 Task: Search one way flight ticket for 4 adults, 1 infant in seat and 1 infant on lap in premium economy from Ontario: Ontario International Airport to Jacksonville: Albert J. Ellis Airport on 5-3-2023. Number of bags: 5 checked bags. Price is upto 88000. Outbound departure time preference is 5:00.
Action: Mouse moved to (350, 295)
Screenshot: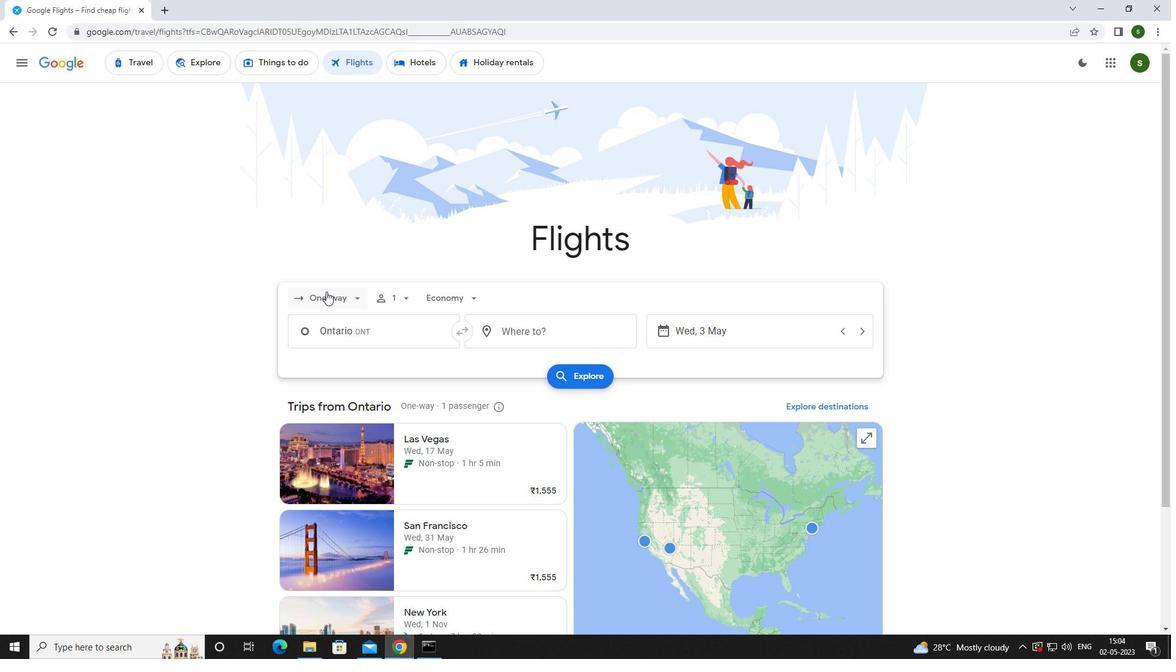 
Action: Mouse pressed left at (350, 295)
Screenshot: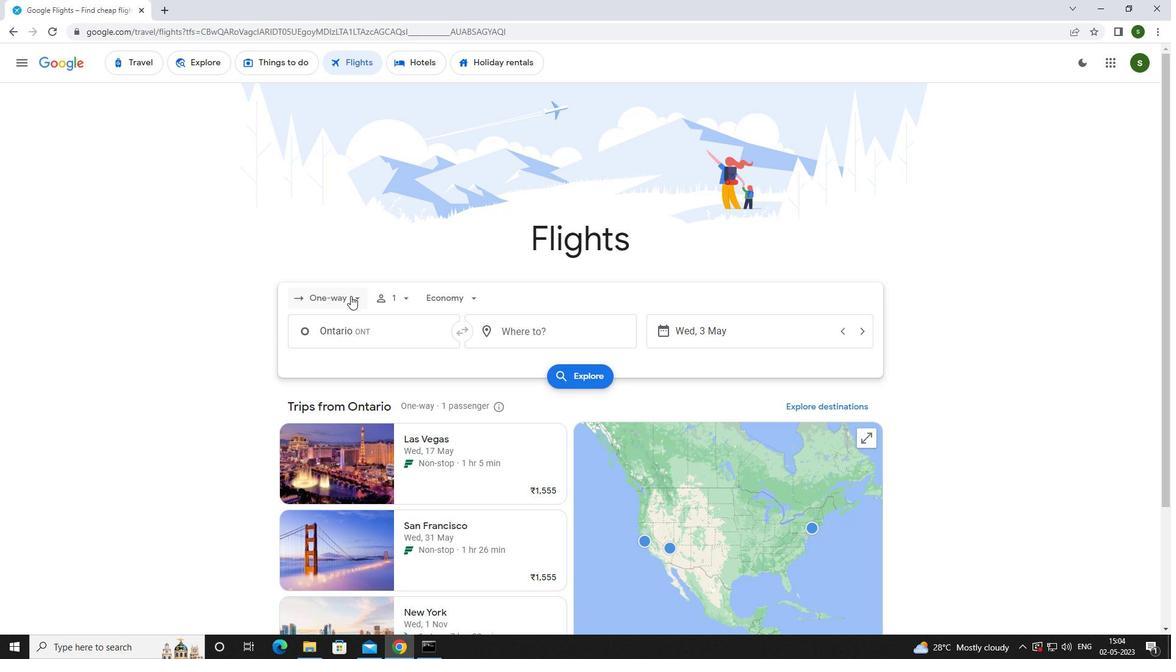 
Action: Mouse moved to (349, 350)
Screenshot: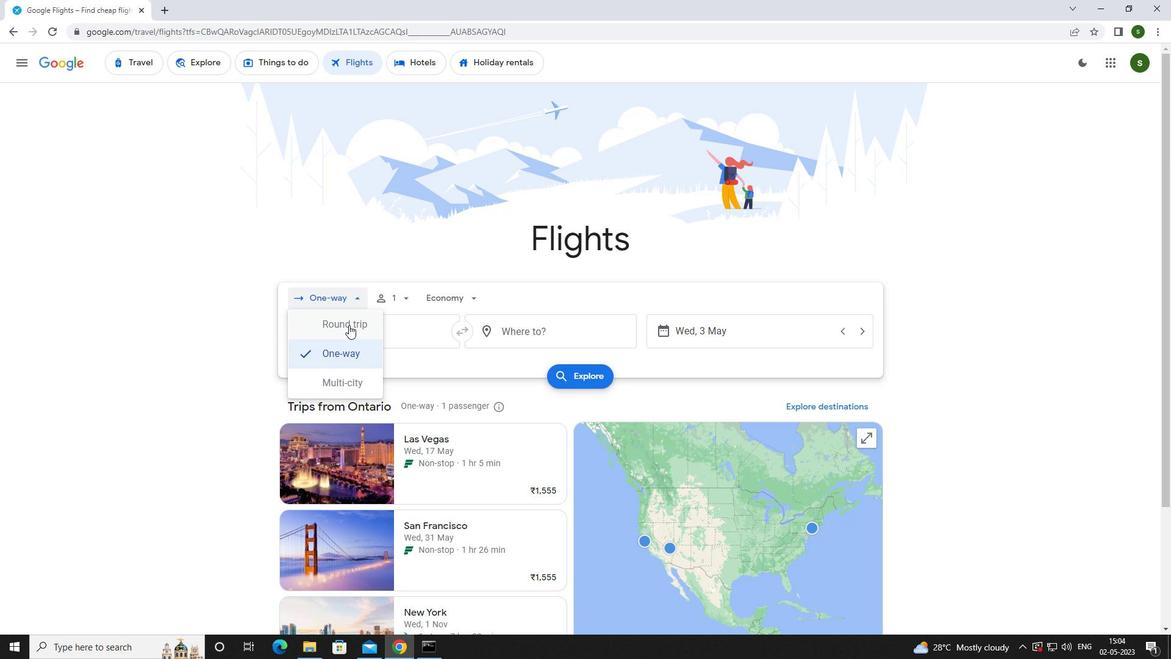 
Action: Mouse pressed left at (349, 350)
Screenshot: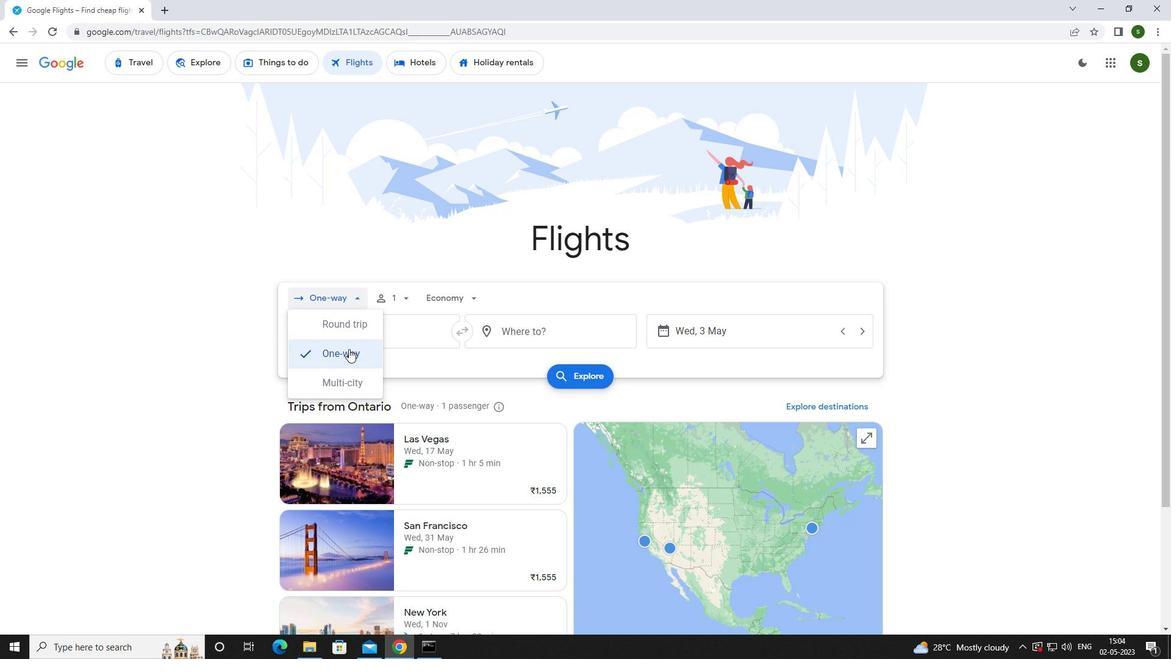 
Action: Mouse moved to (409, 301)
Screenshot: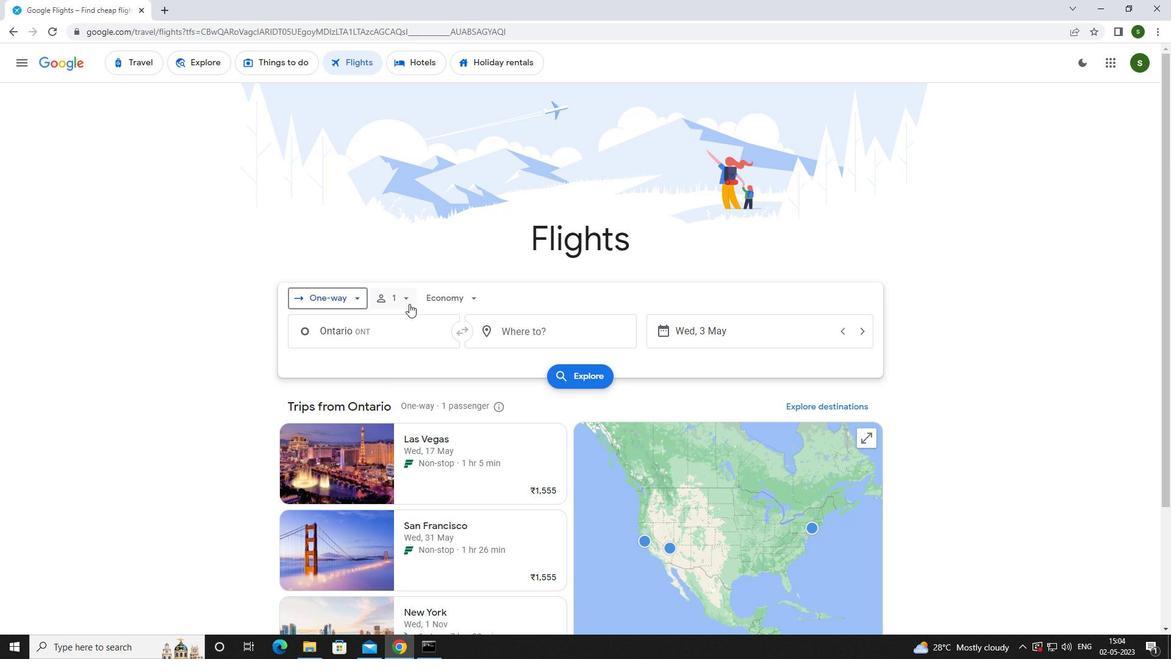 
Action: Mouse pressed left at (409, 301)
Screenshot: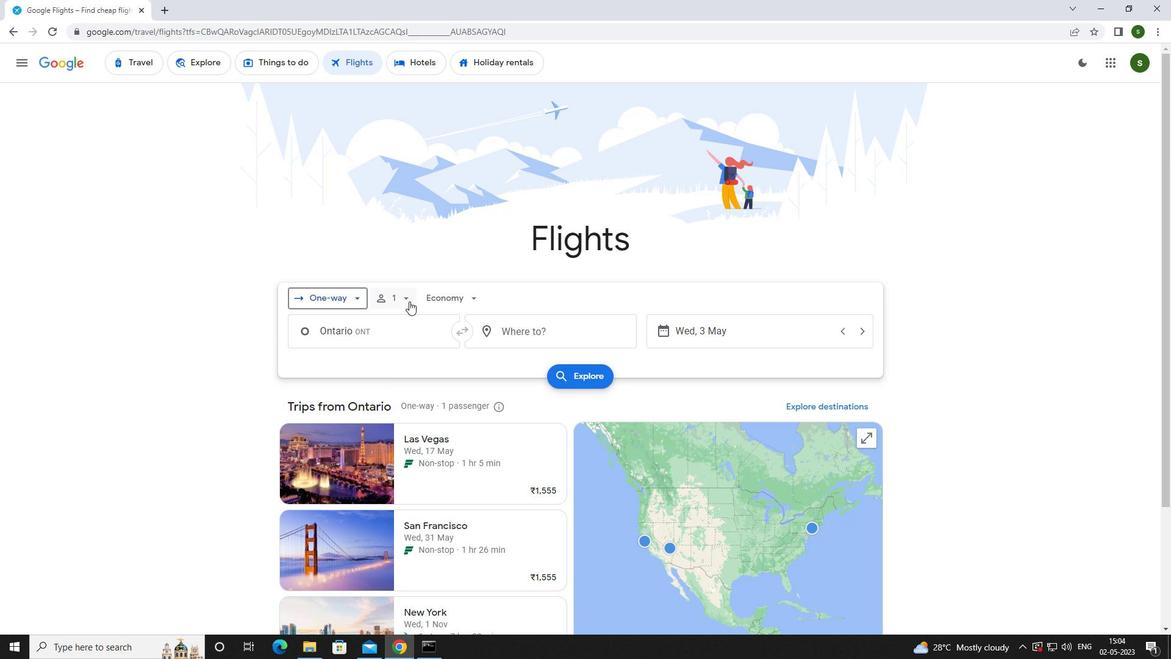 
Action: Mouse moved to (499, 328)
Screenshot: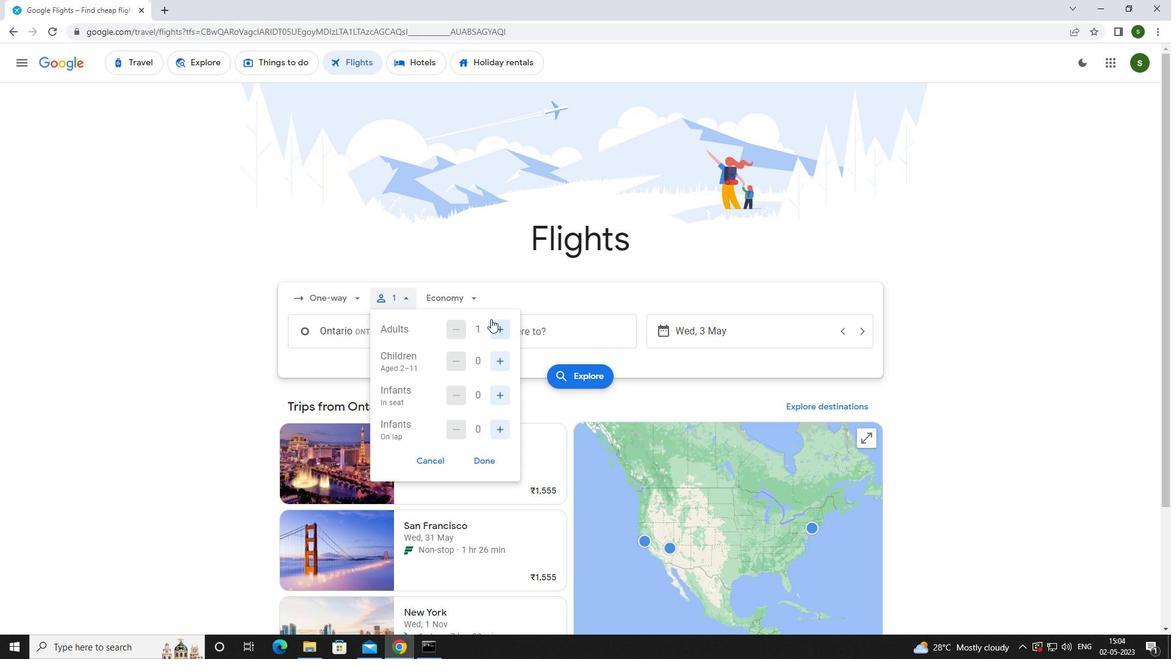 
Action: Mouse pressed left at (499, 328)
Screenshot: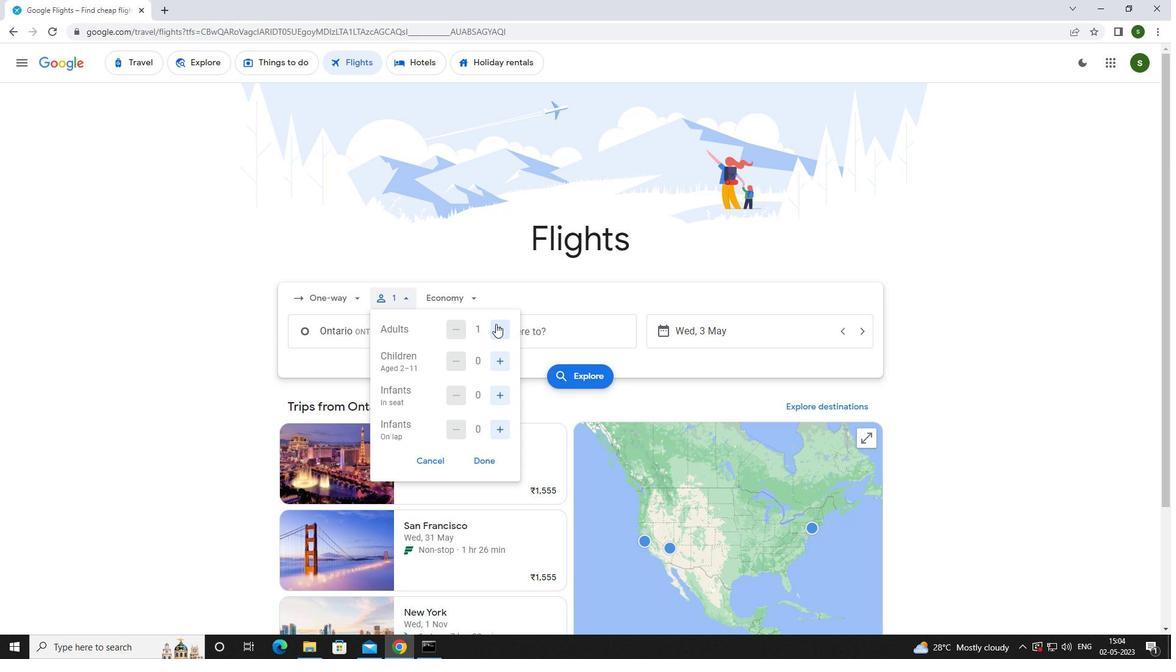 
Action: Mouse pressed left at (499, 328)
Screenshot: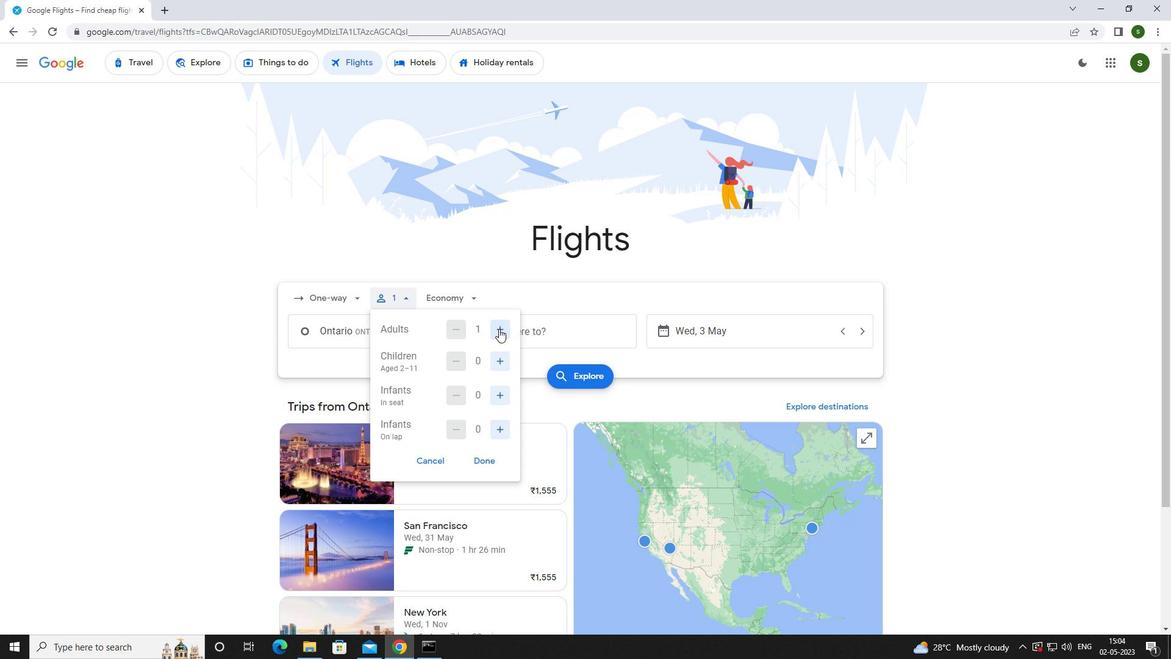 
Action: Mouse pressed left at (499, 328)
Screenshot: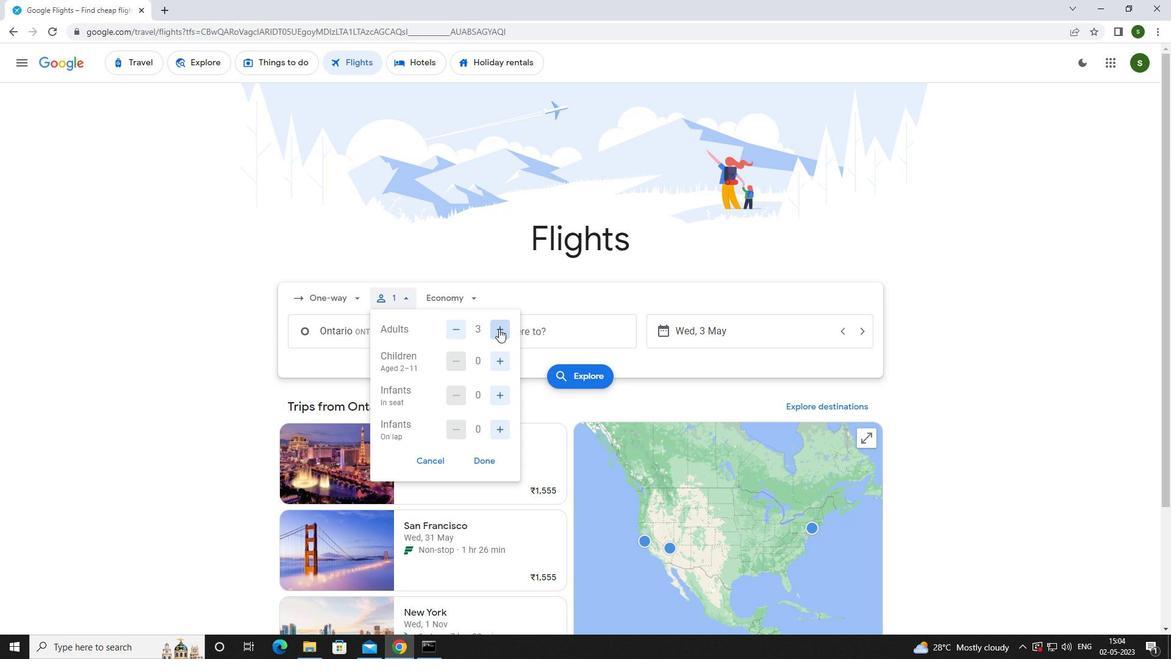 
Action: Mouse moved to (499, 389)
Screenshot: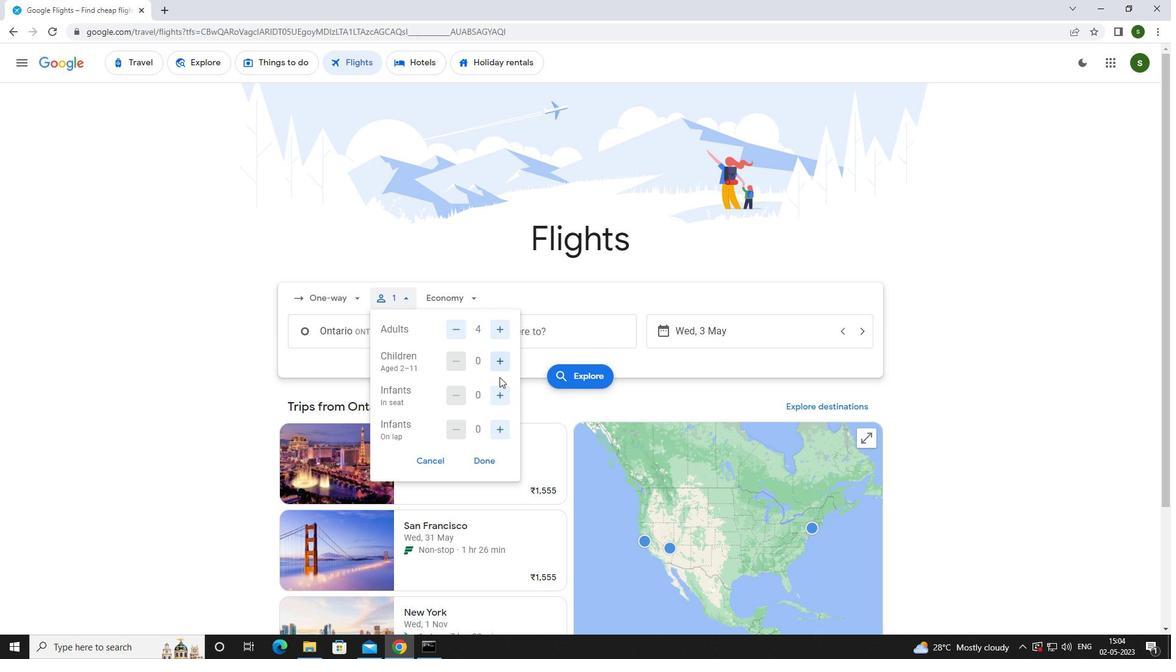 
Action: Mouse pressed left at (499, 389)
Screenshot: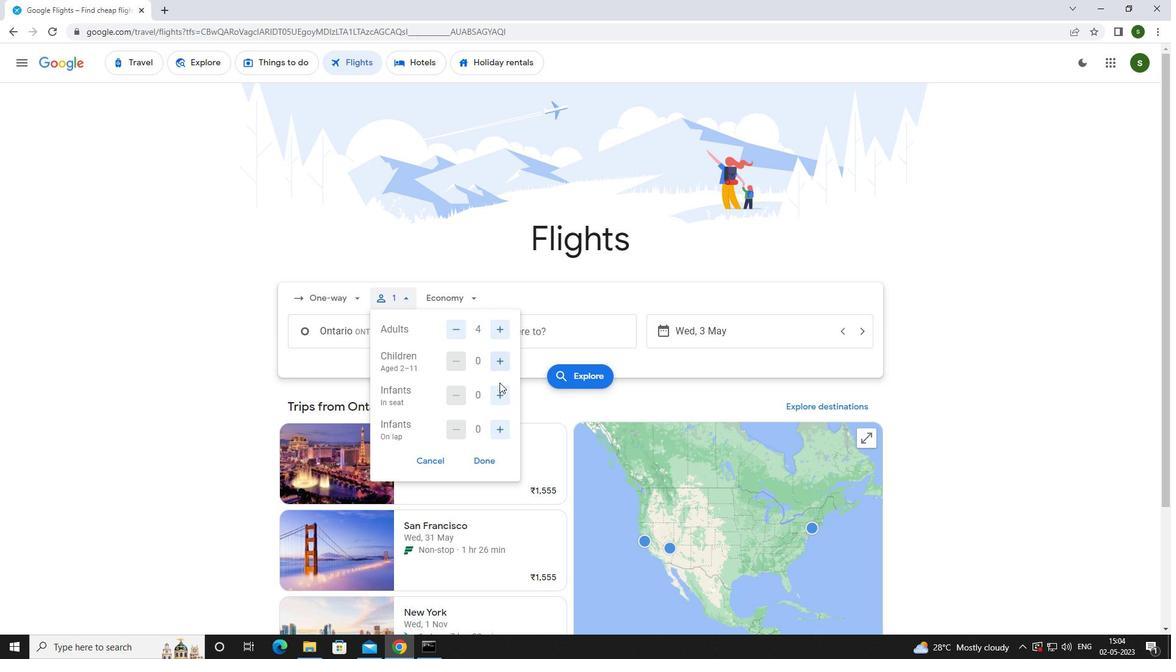 
Action: Mouse moved to (493, 421)
Screenshot: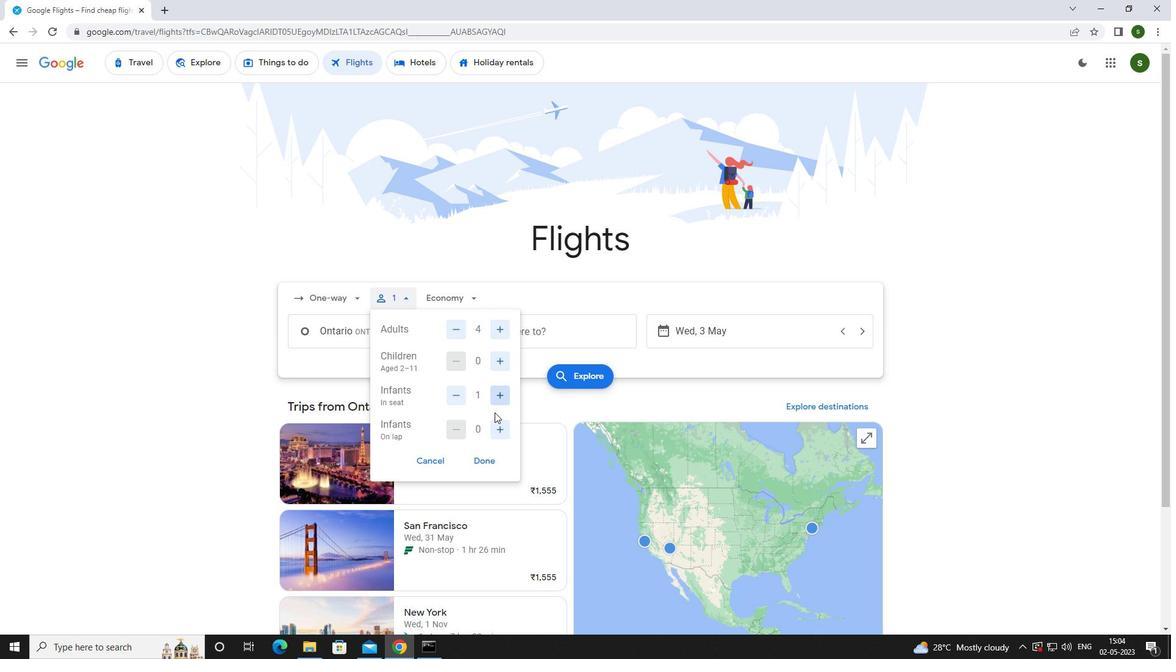 
Action: Mouse pressed left at (493, 421)
Screenshot: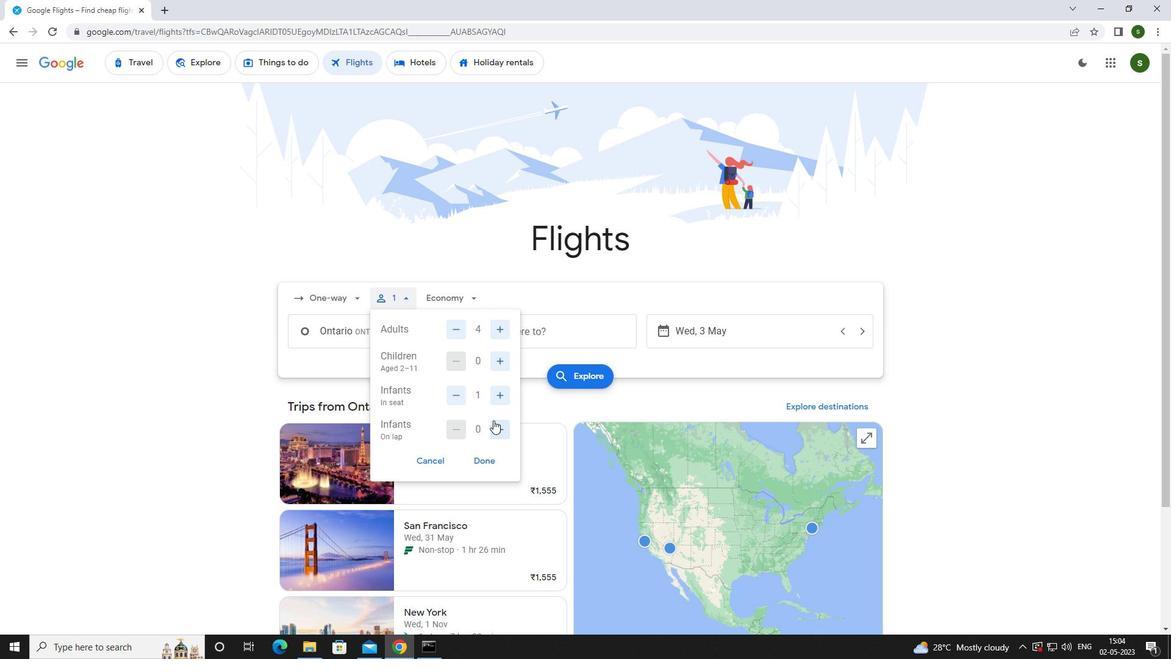 
Action: Mouse moved to (464, 289)
Screenshot: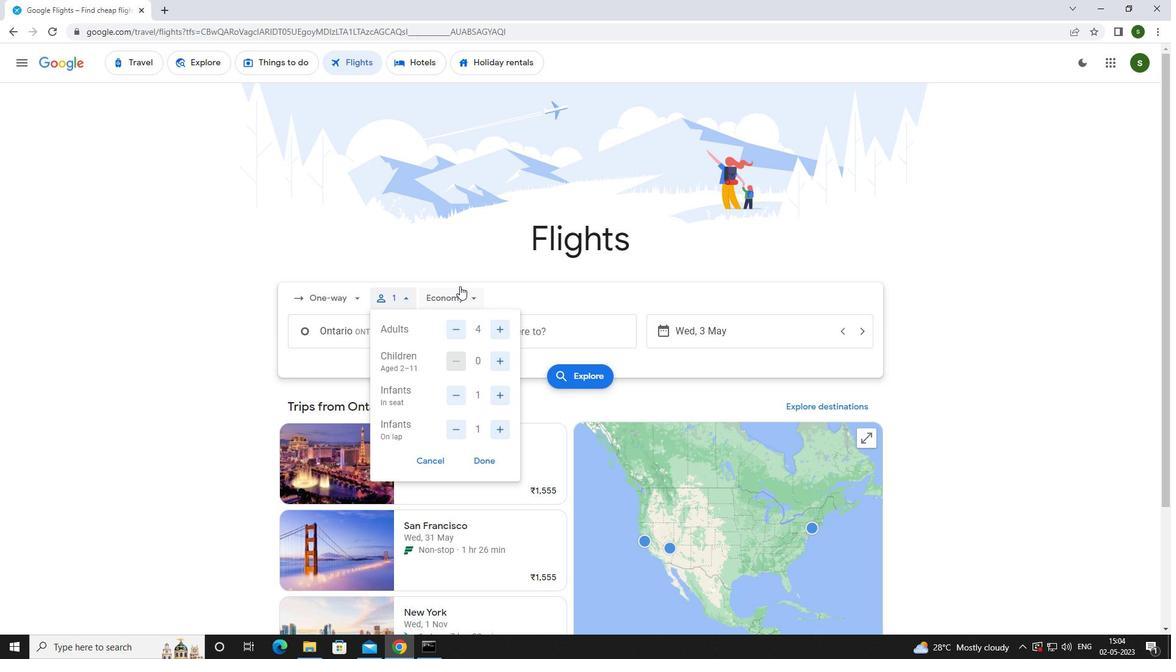 
Action: Mouse pressed left at (464, 289)
Screenshot: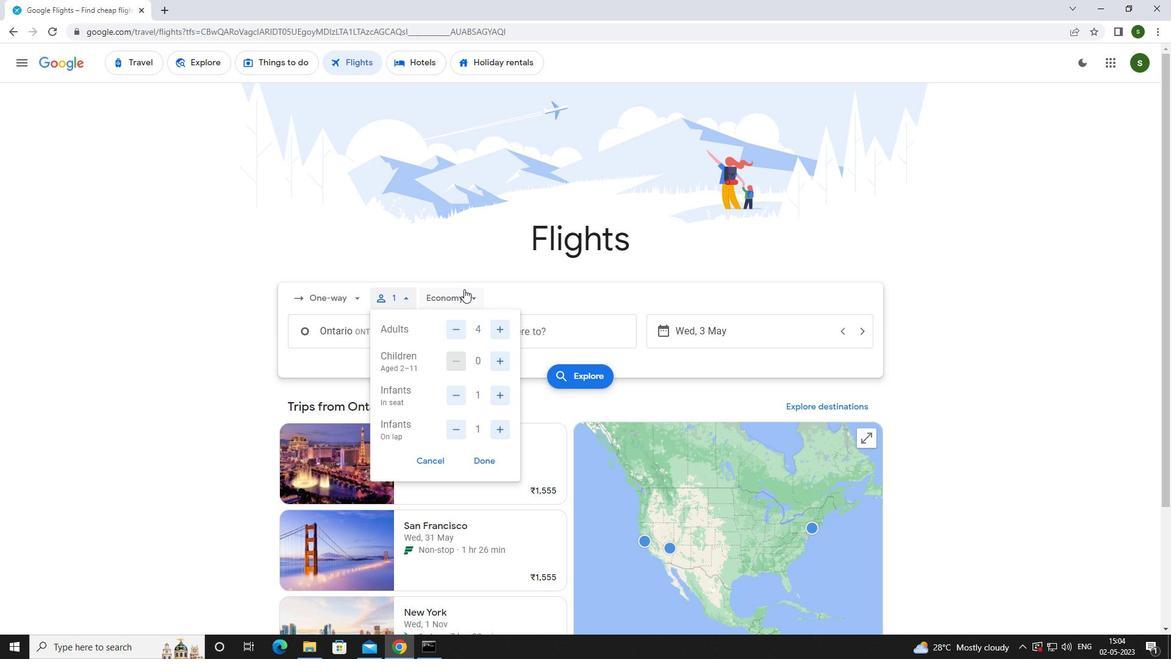 
Action: Mouse moved to (489, 356)
Screenshot: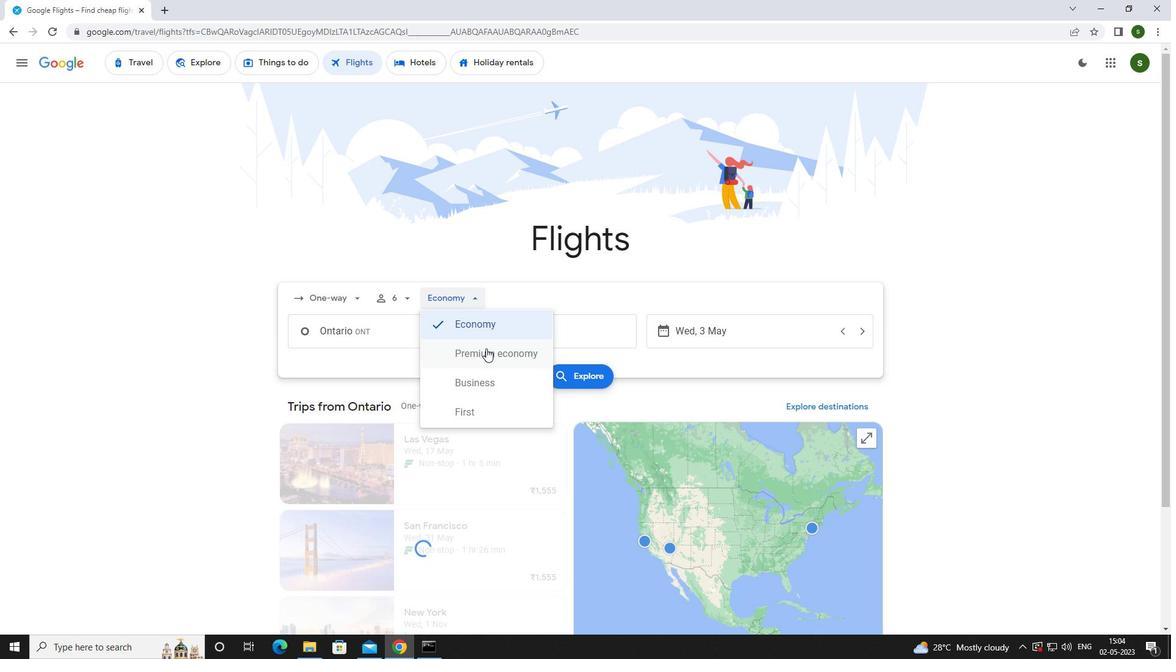 
Action: Mouse pressed left at (489, 356)
Screenshot: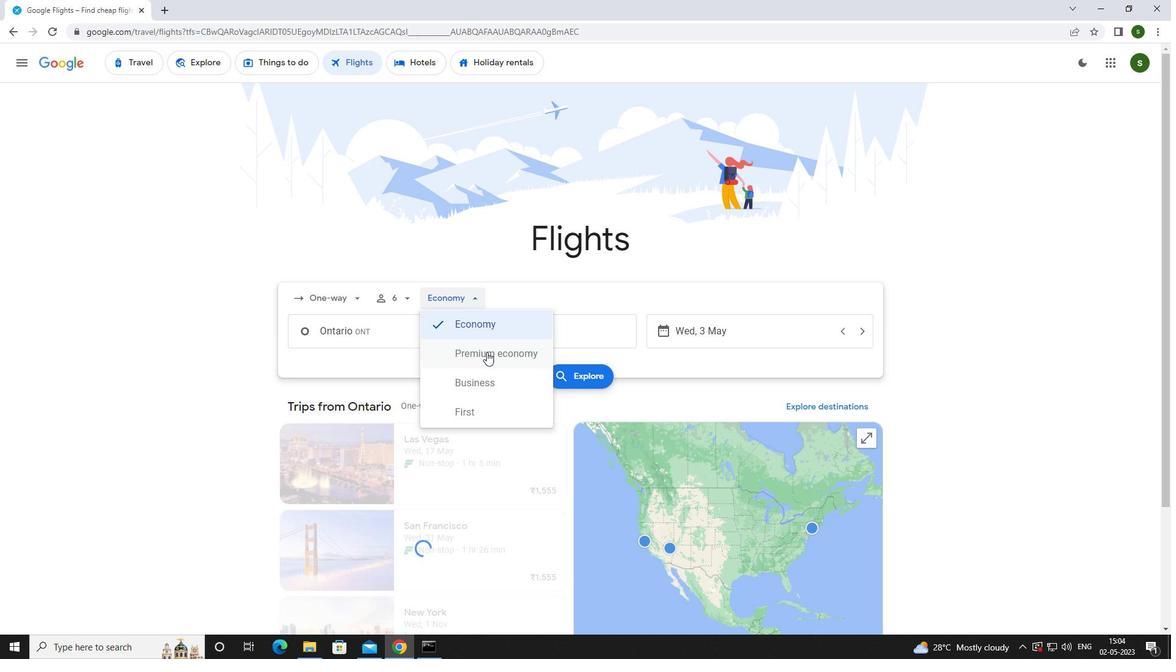 
Action: Mouse moved to (417, 335)
Screenshot: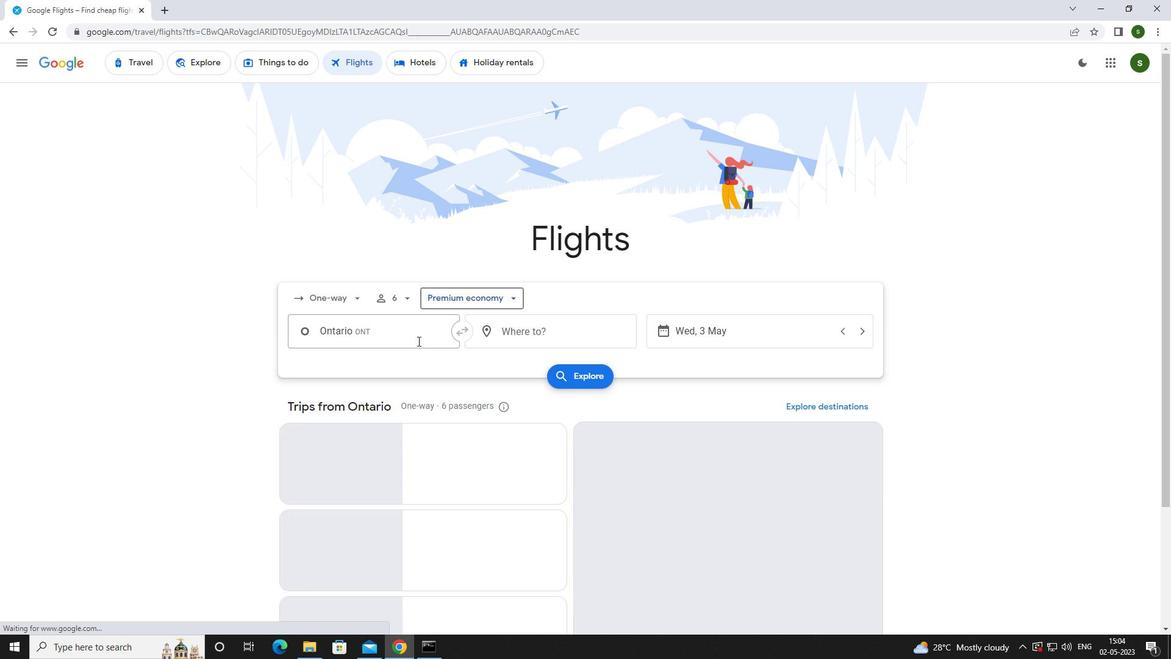 
Action: Mouse pressed left at (417, 335)
Screenshot: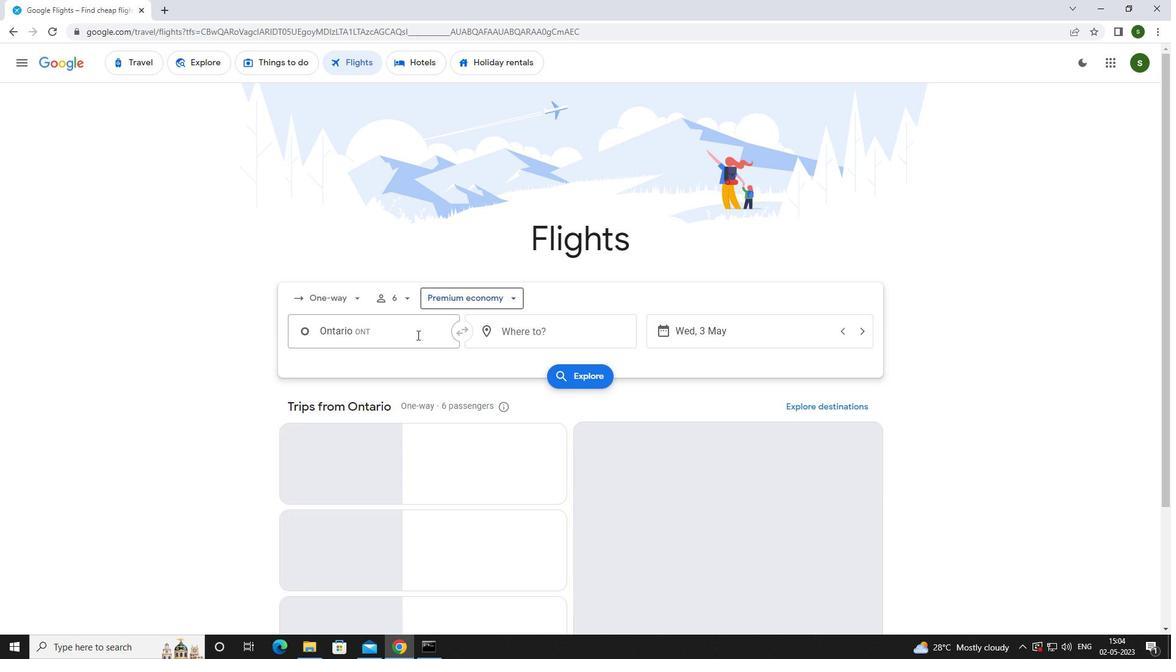
Action: Mouse moved to (411, 335)
Screenshot: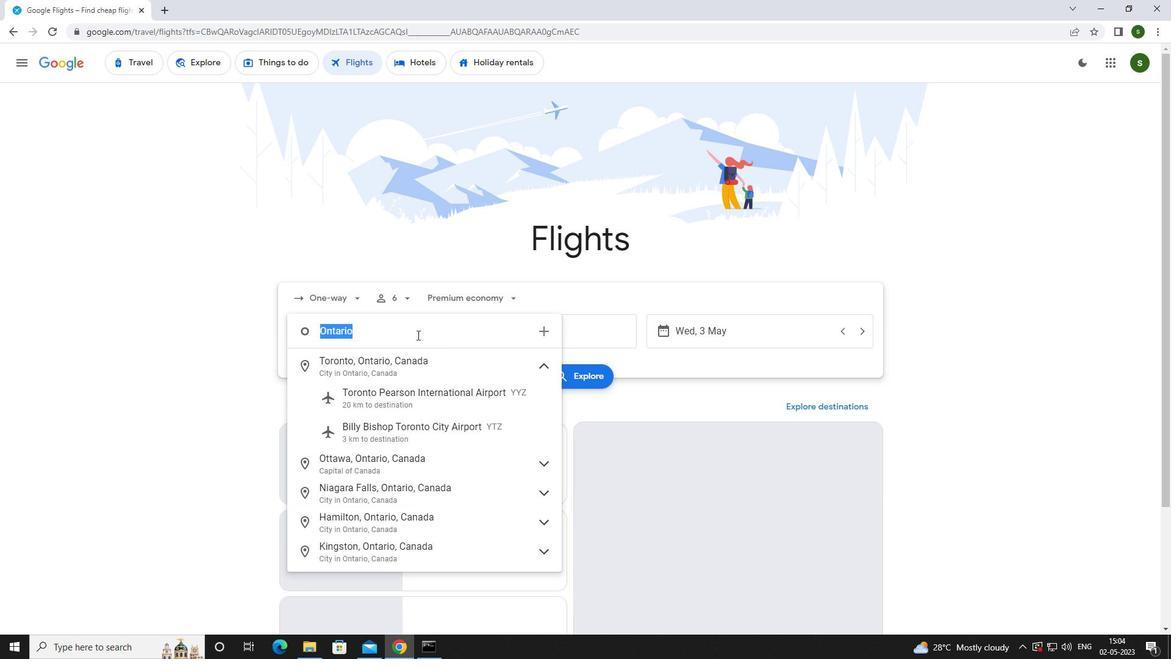 
Action: Key pressed <Key.caps_lock>o<Key.caps_lock>ntario<Key.space><Key.caps_lock>i
Screenshot: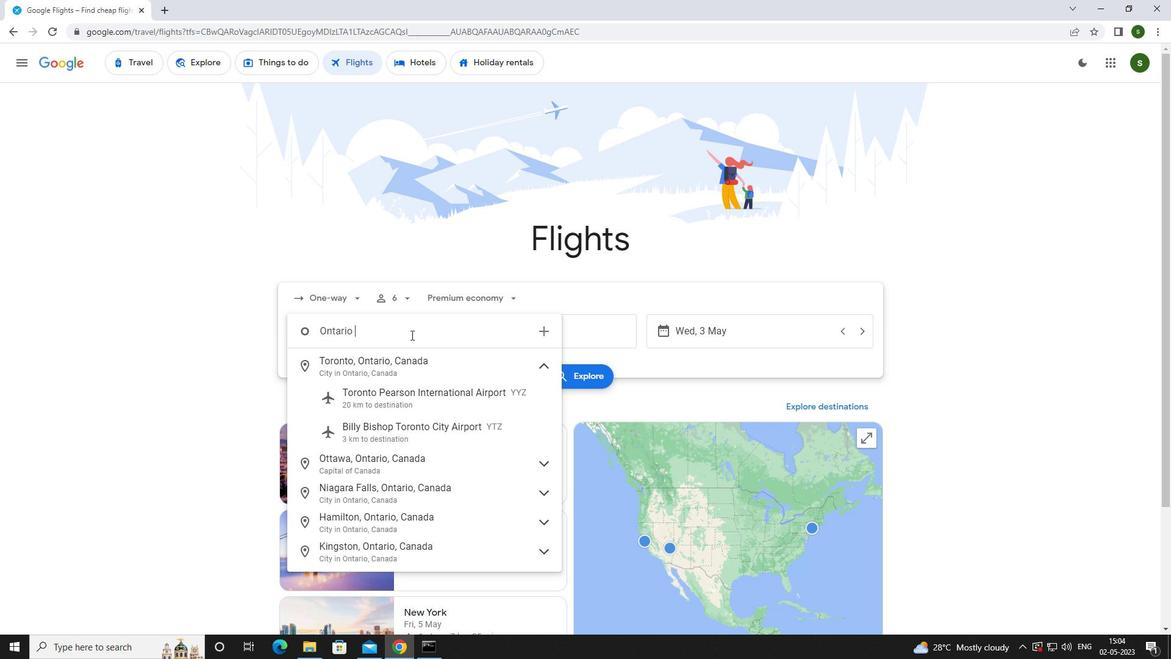 
Action: Mouse moved to (431, 562)
Screenshot: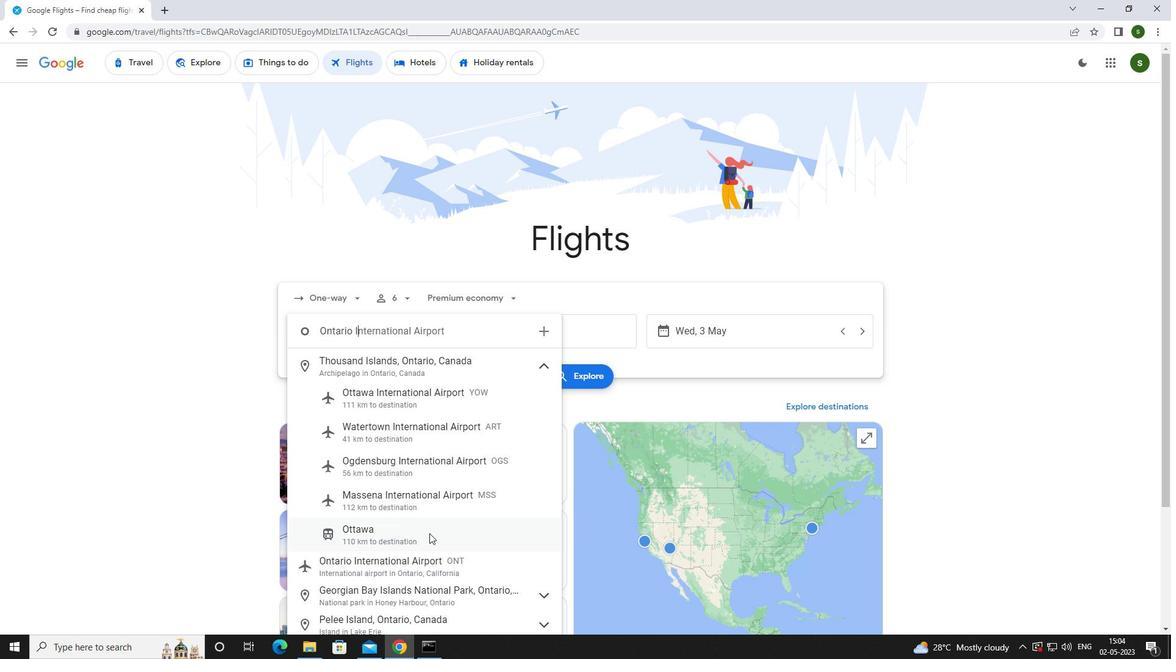 
Action: Mouse pressed left at (431, 562)
Screenshot: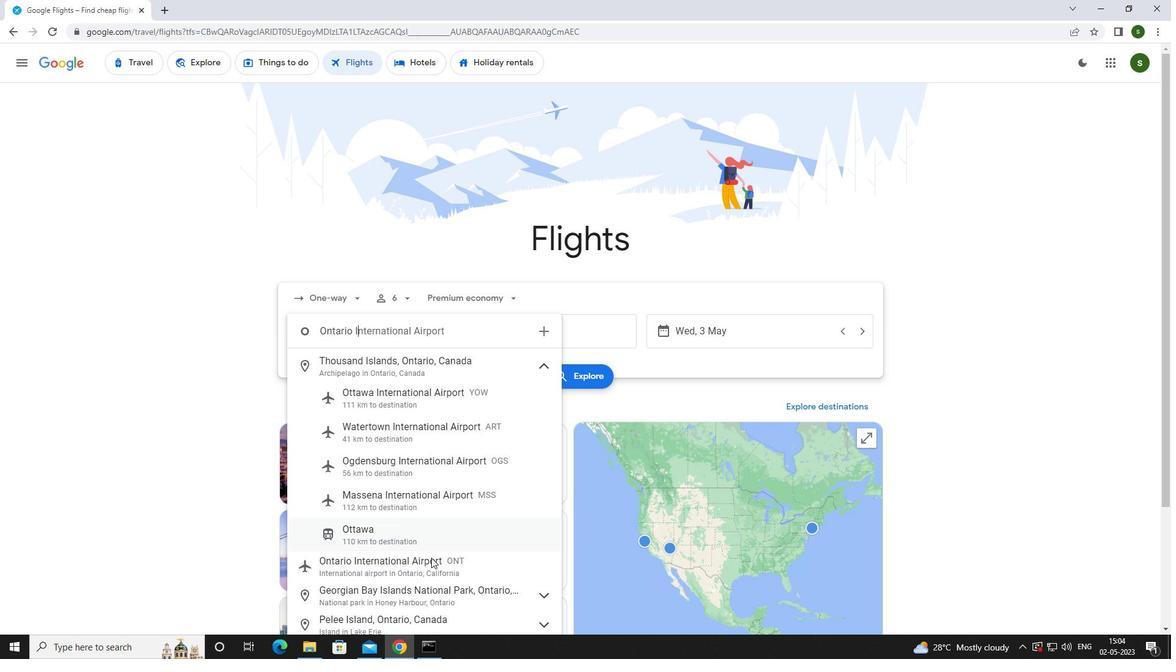 
Action: Mouse moved to (536, 333)
Screenshot: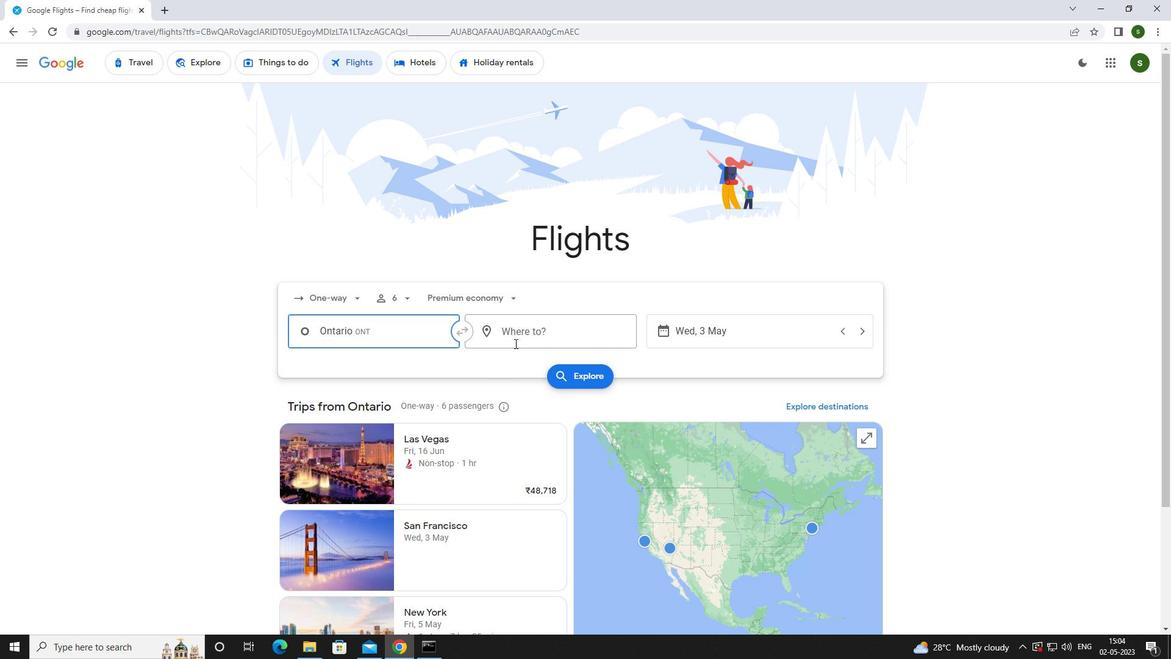 
Action: Mouse pressed left at (536, 333)
Screenshot: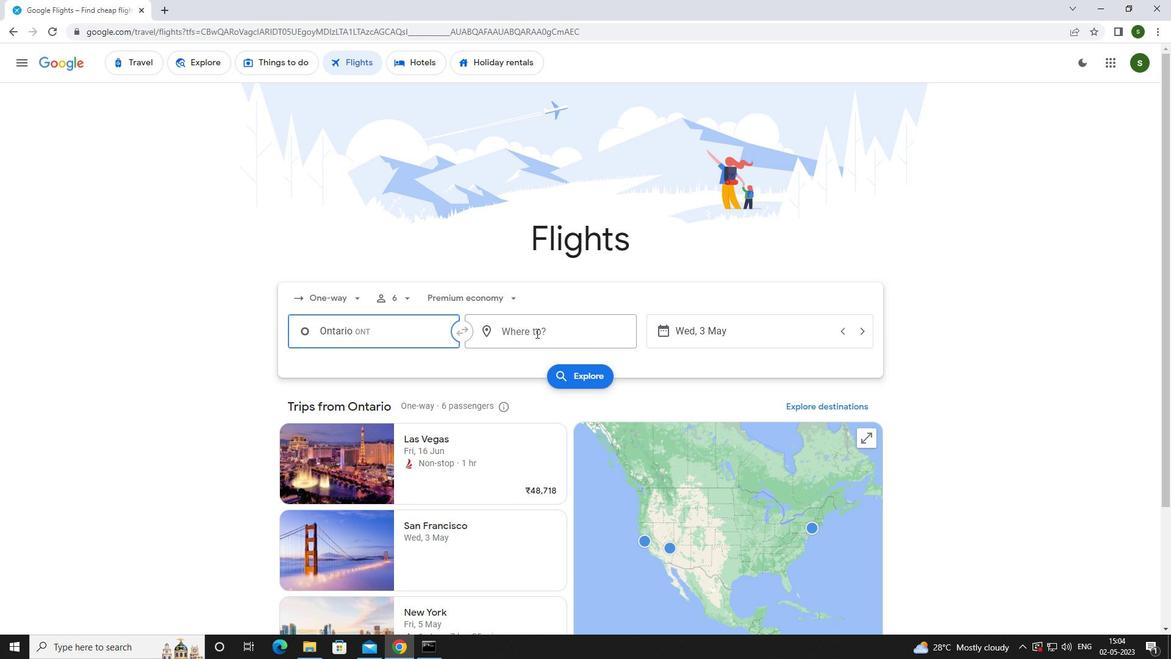 
Action: Mouse moved to (498, 341)
Screenshot: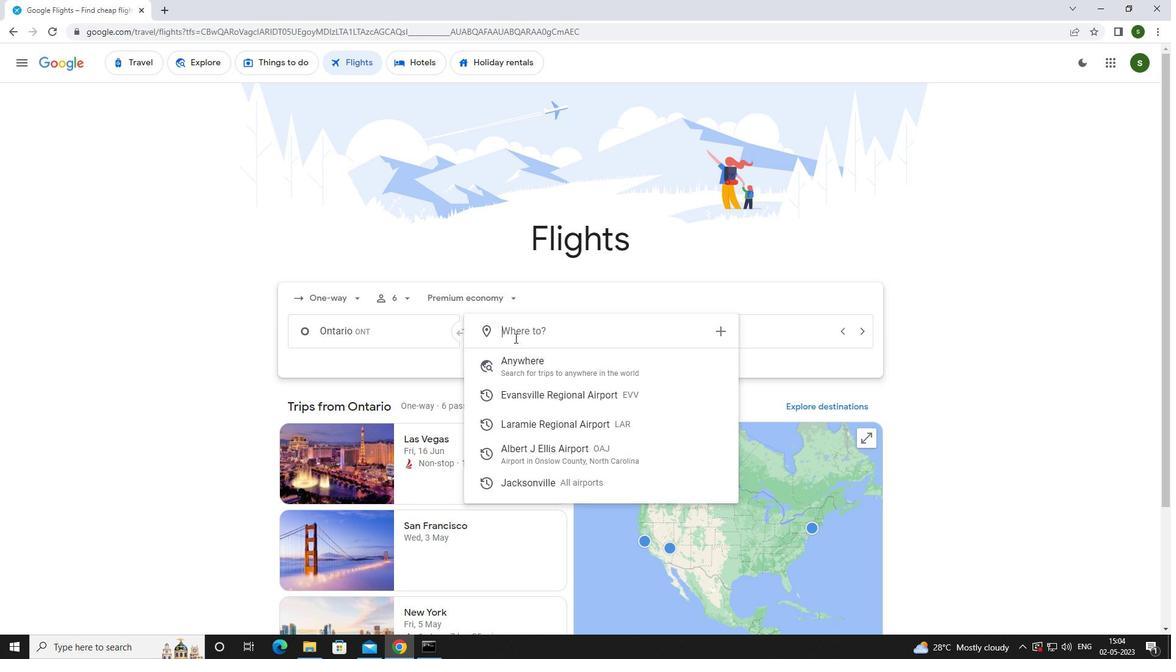
Action: Key pressed <Key.caps_lock>
Screenshot: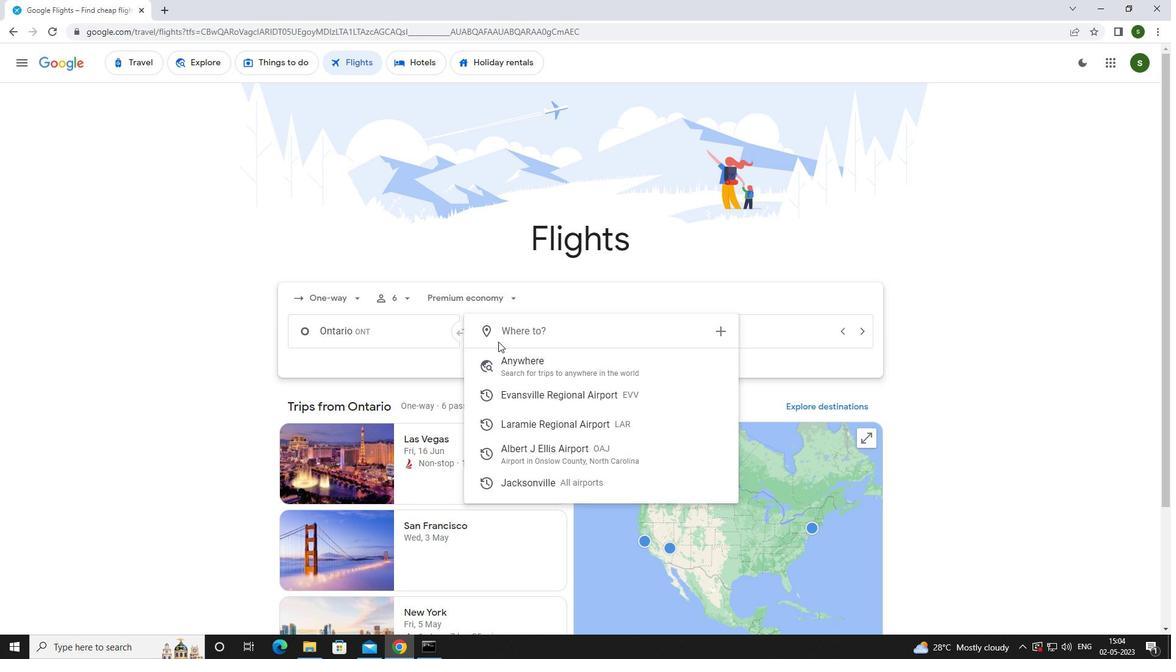 
Action: Mouse moved to (497, 341)
Screenshot: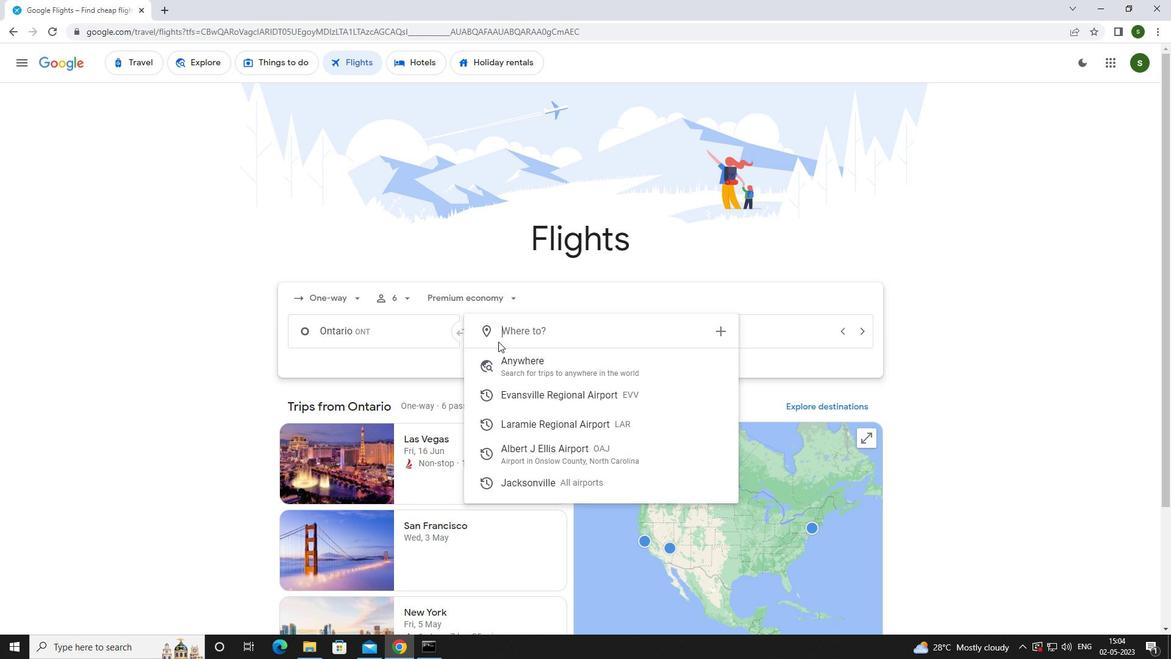 
Action: Key pressed <Key.caps_lock>a<Key.caps_lock>lbert<Key.space>
Screenshot: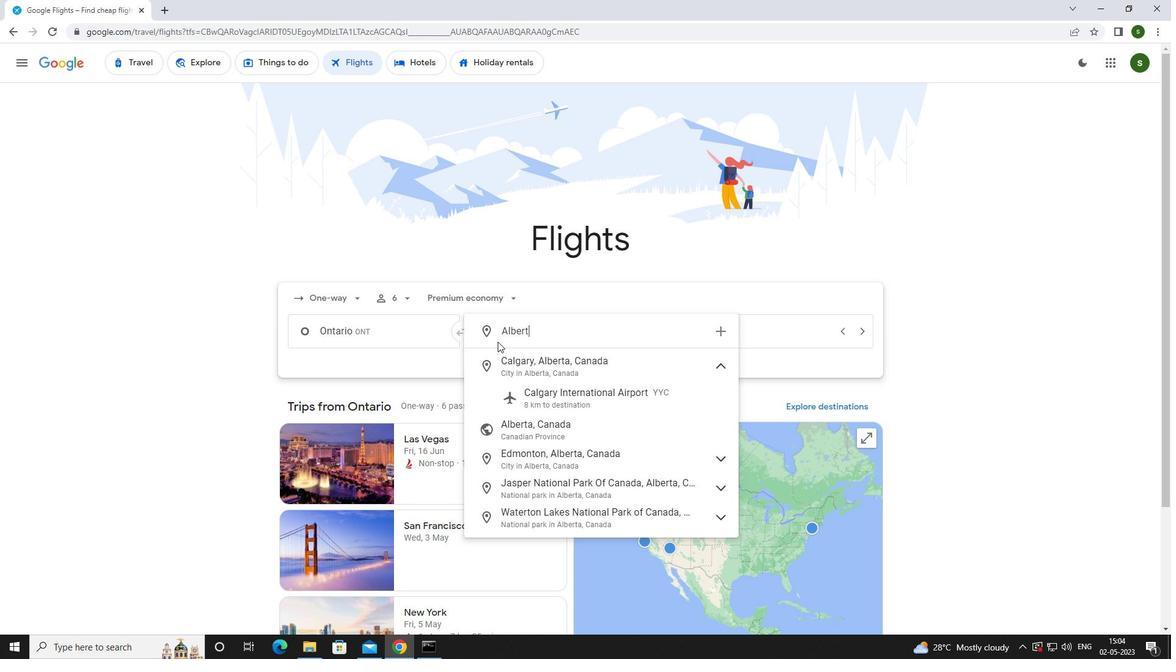 
Action: Mouse moved to (537, 375)
Screenshot: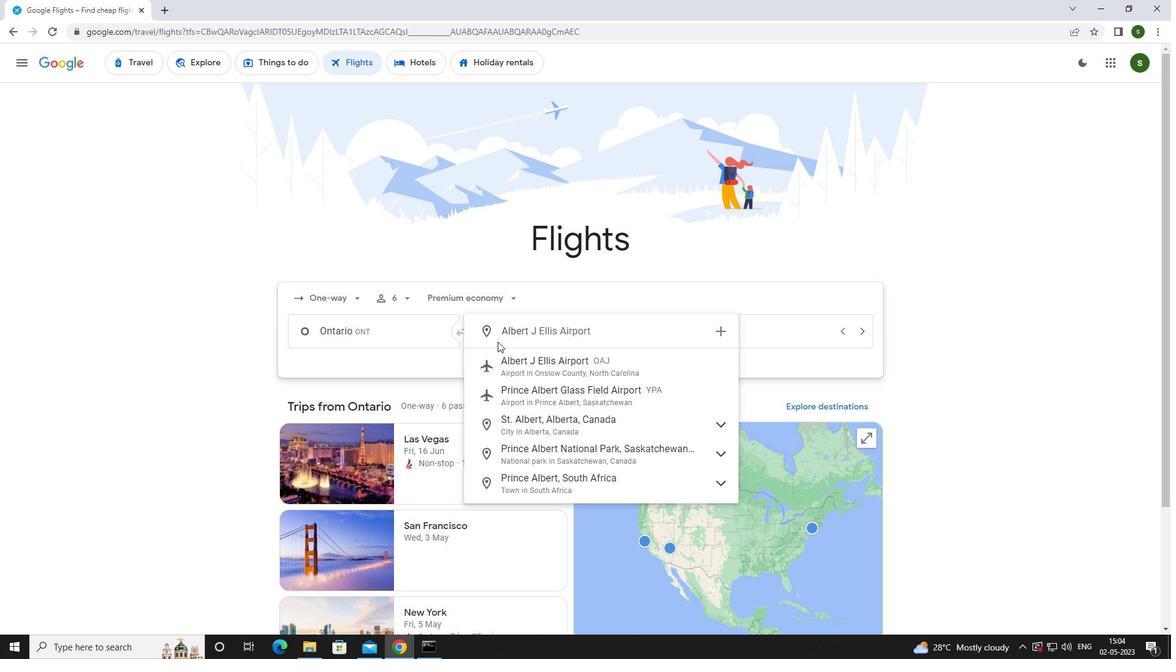 
Action: Mouse pressed left at (537, 375)
Screenshot: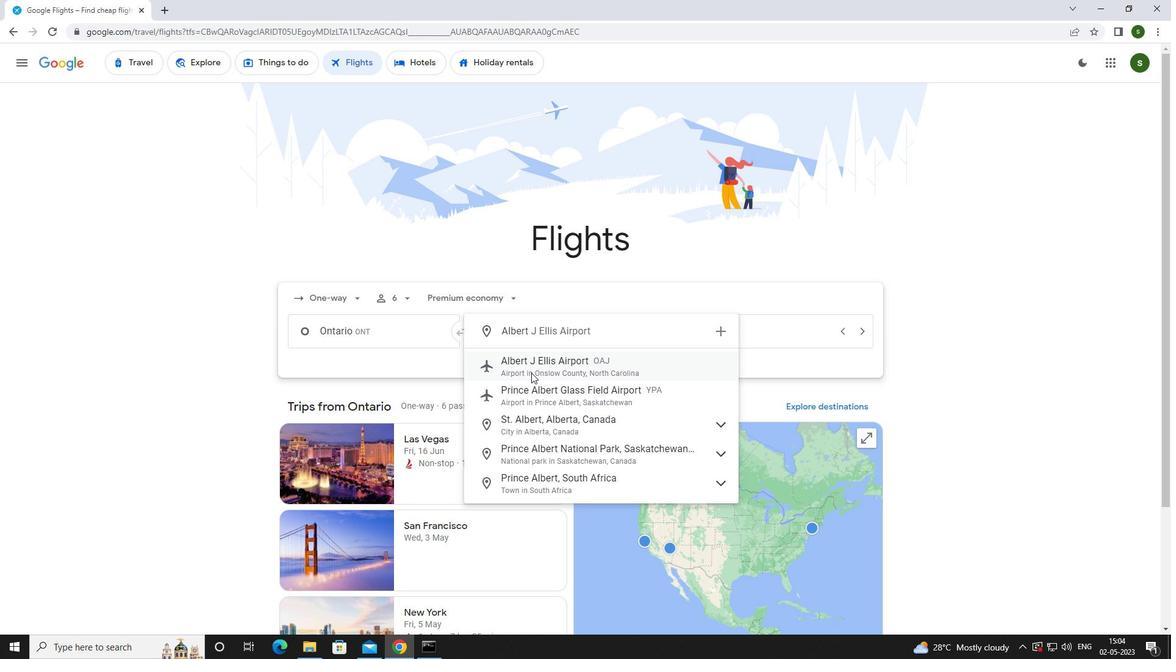 
Action: Mouse moved to (731, 333)
Screenshot: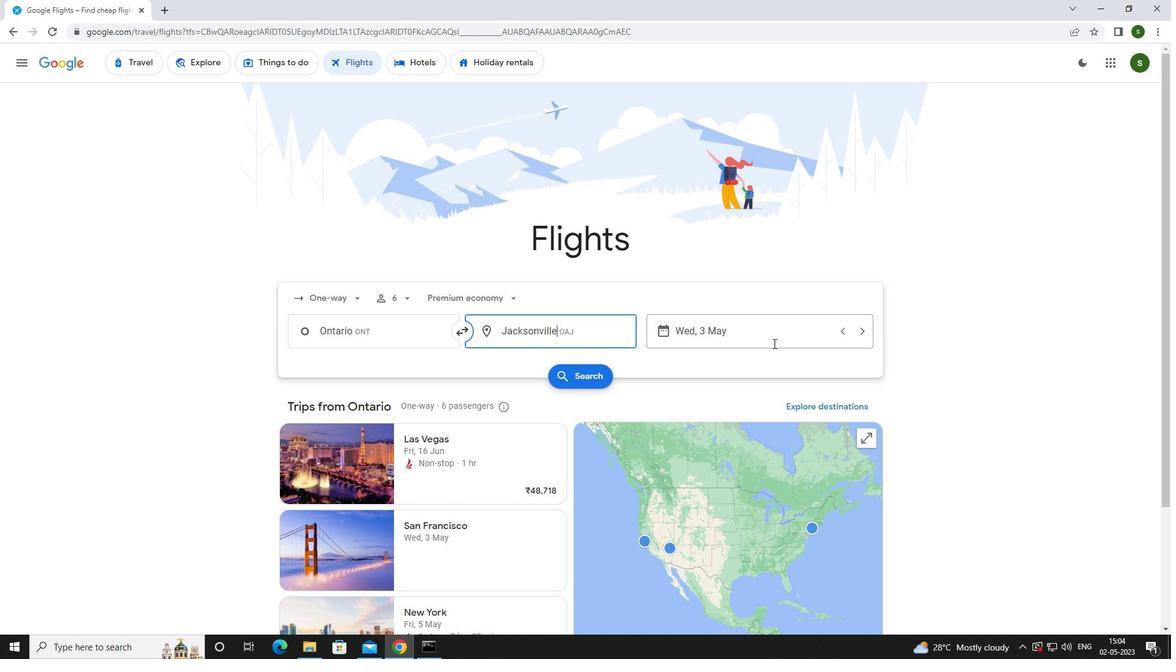 
Action: Mouse pressed left at (731, 333)
Screenshot: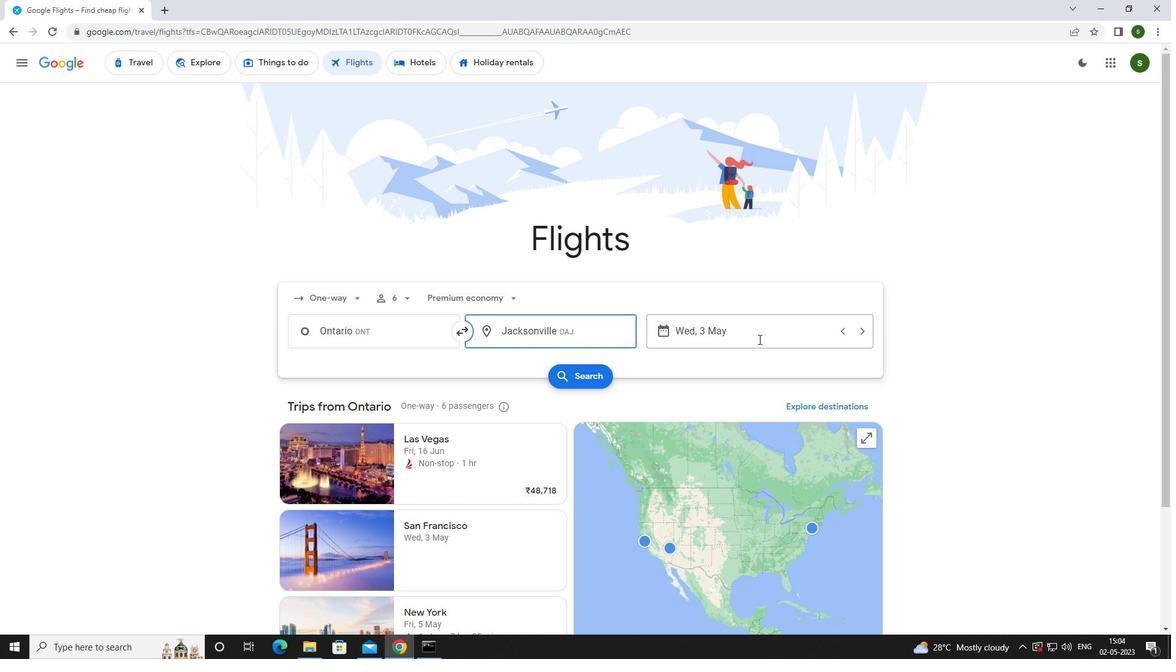 
Action: Mouse moved to (530, 413)
Screenshot: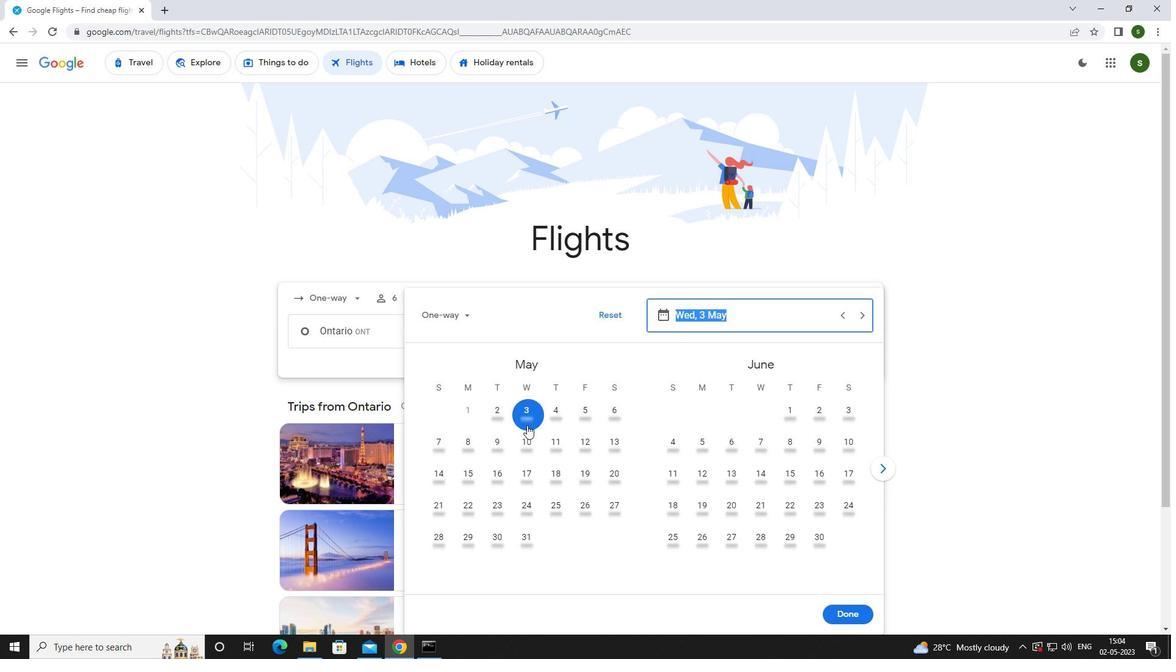 
Action: Mouse pressed left at (530, 413)
Screenshot: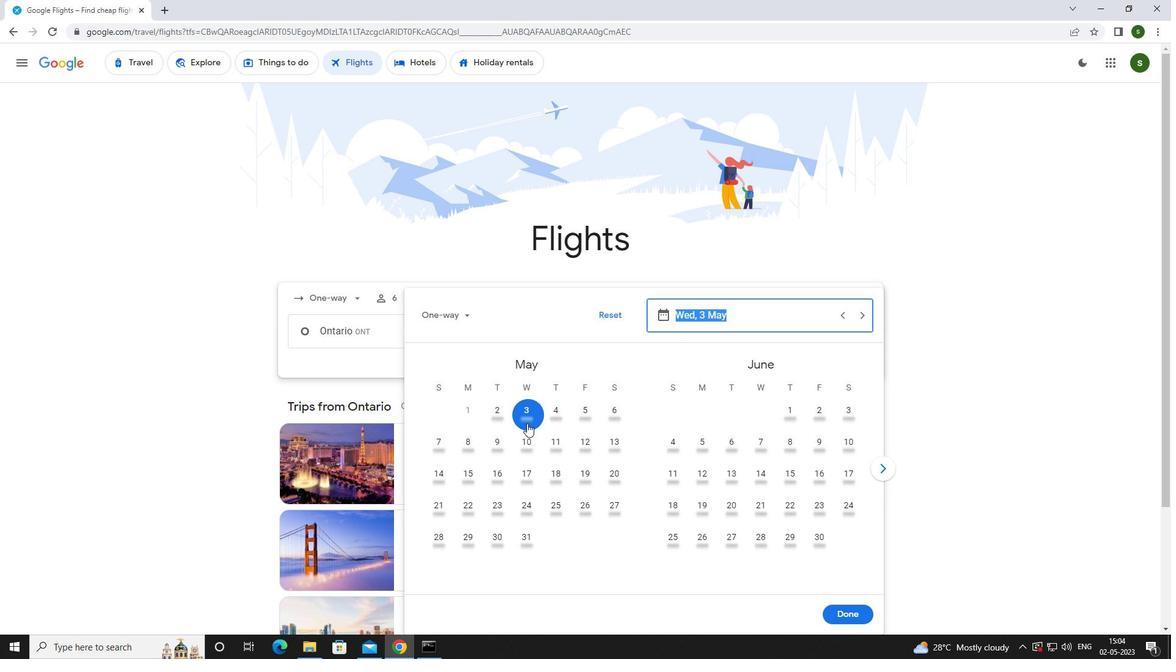 
Action: Mouse moved to (857, 621)
Screenshot: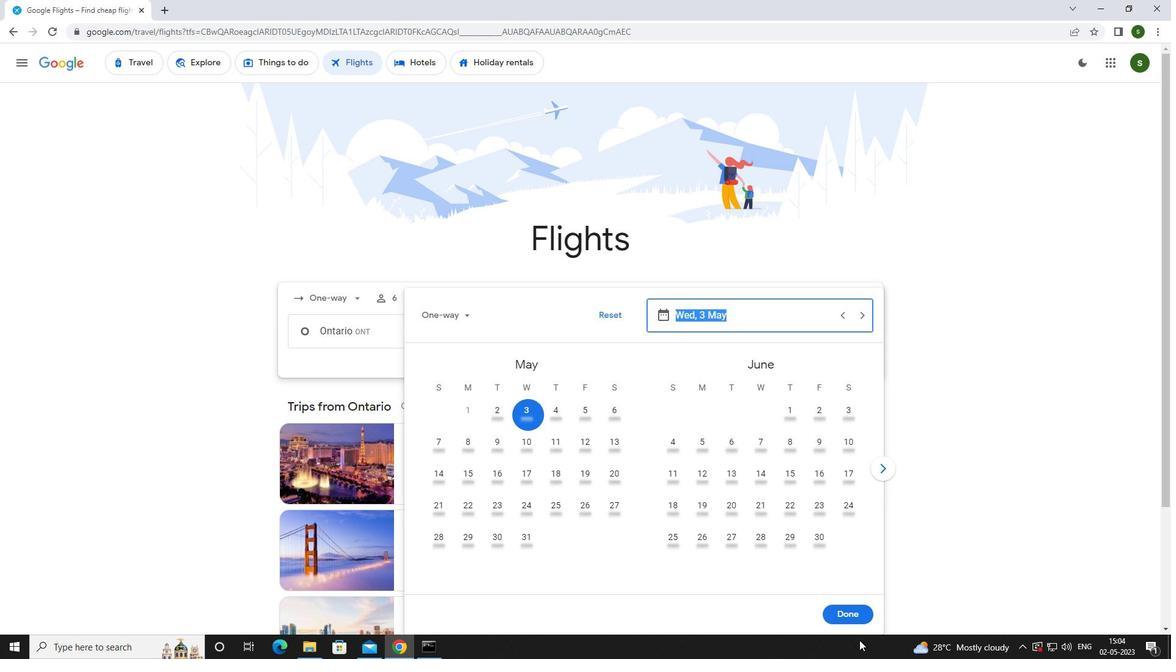
Action: Mouse pressed left at (857, 621)
Screenshot: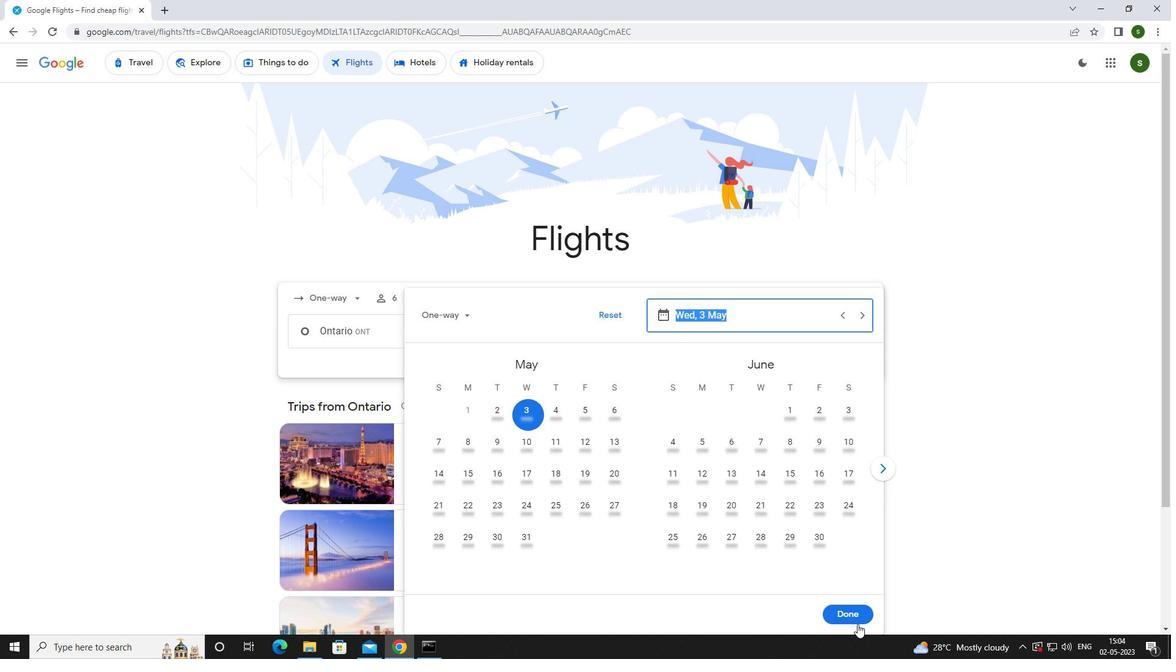 
Action: Mouse moved to (568, 358)
Screenshot: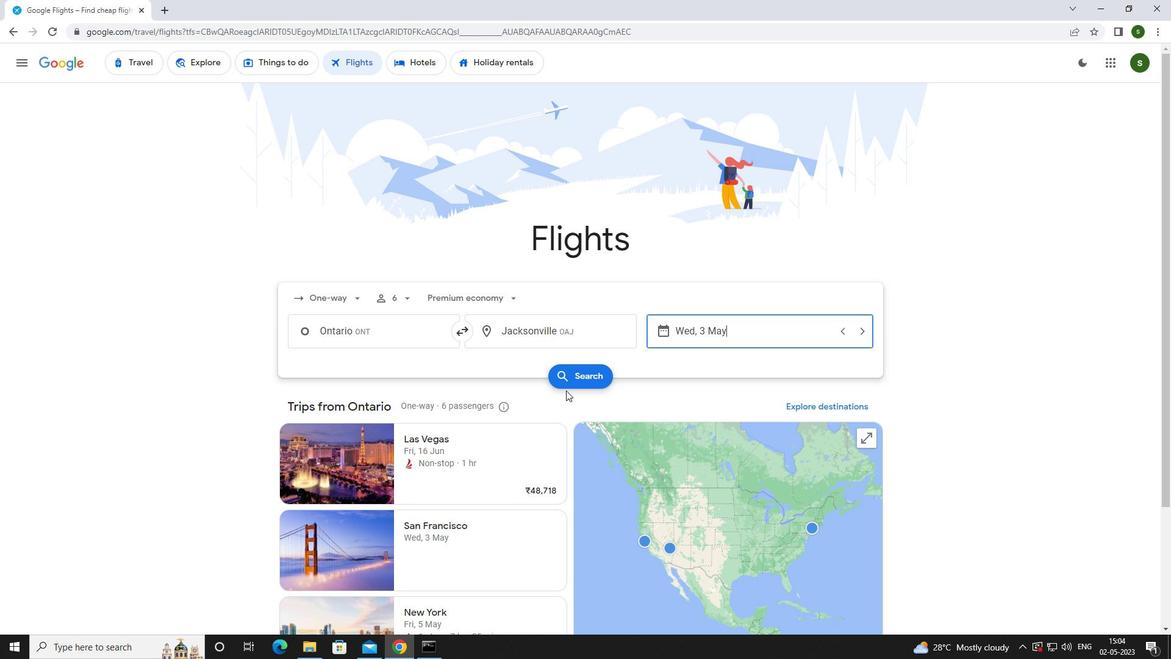 
Action: Mouse pressed left at (568, 358)
Screenshot: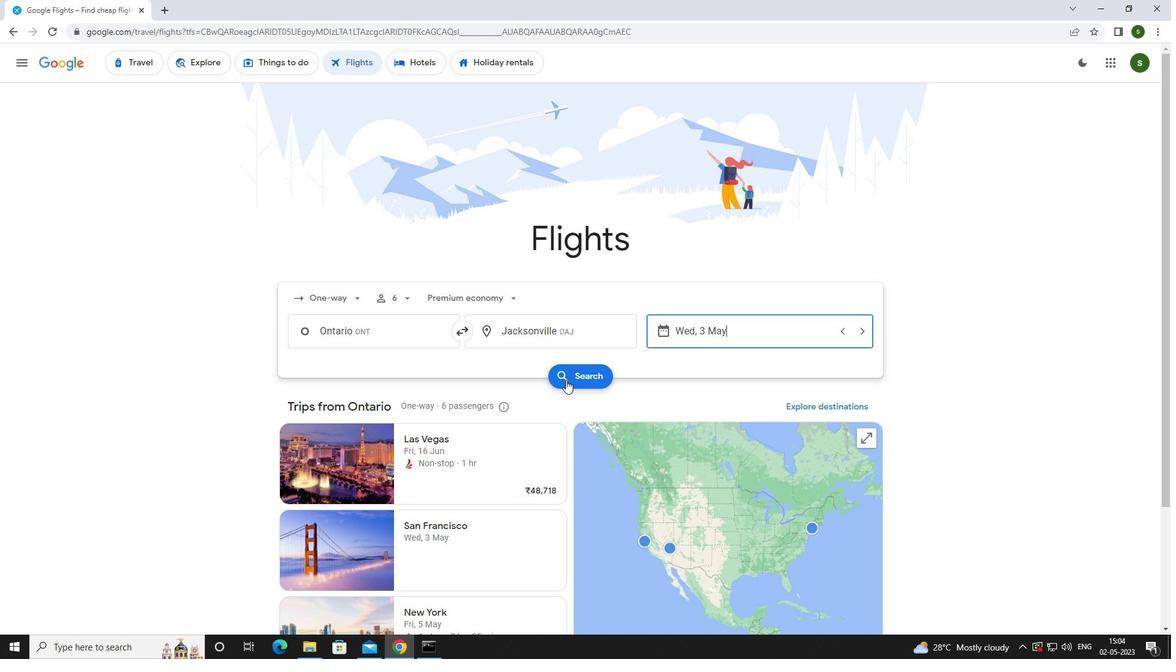 
Action: Mouse moved to (569, 375)
Screenshot: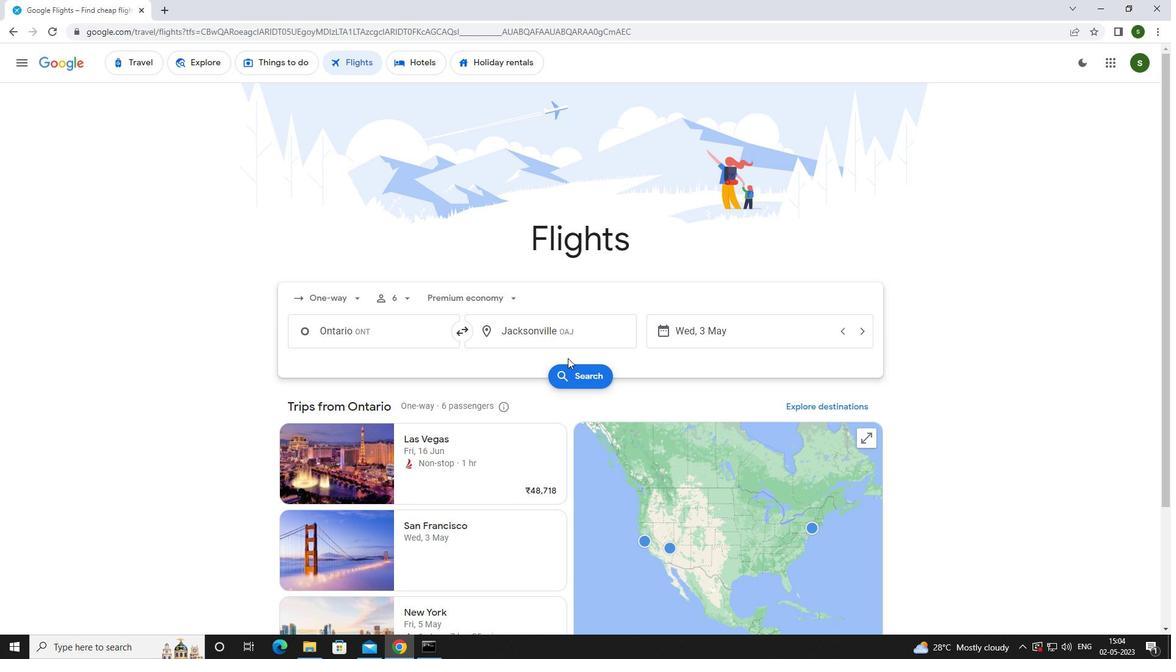 
Action: Mouse pressed left at (569, 375)
Screenshot: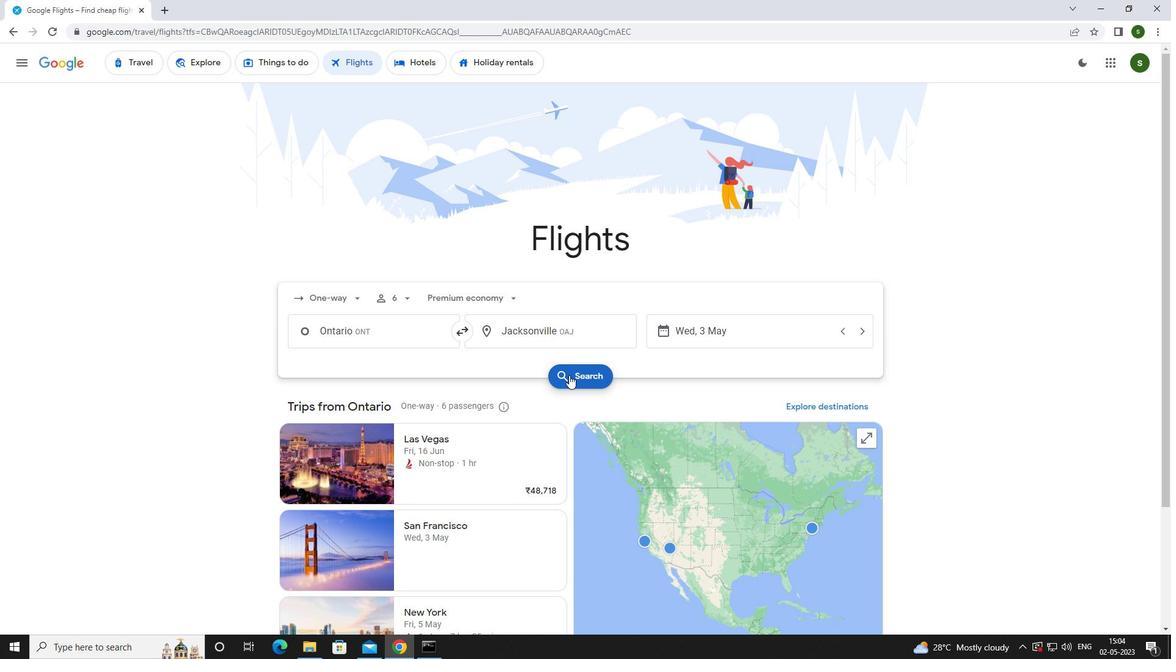 
Action: Mouse moved to (302, 169)
Screenshot: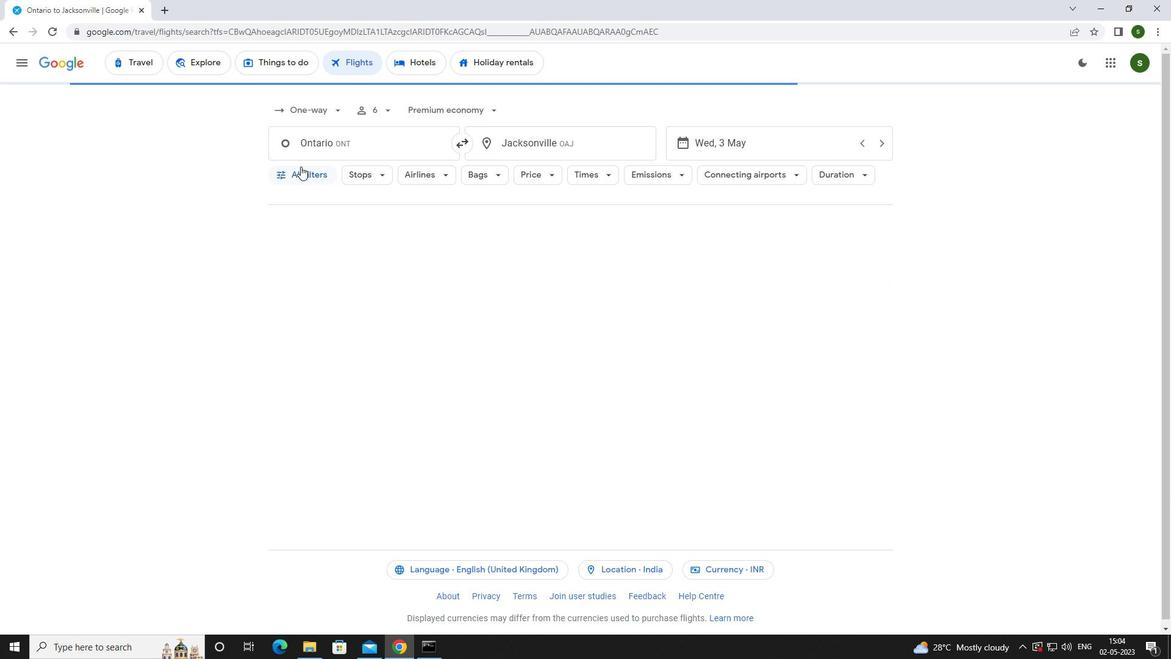 
Action: Mouse pressed left at (302, 169)
Screenshot: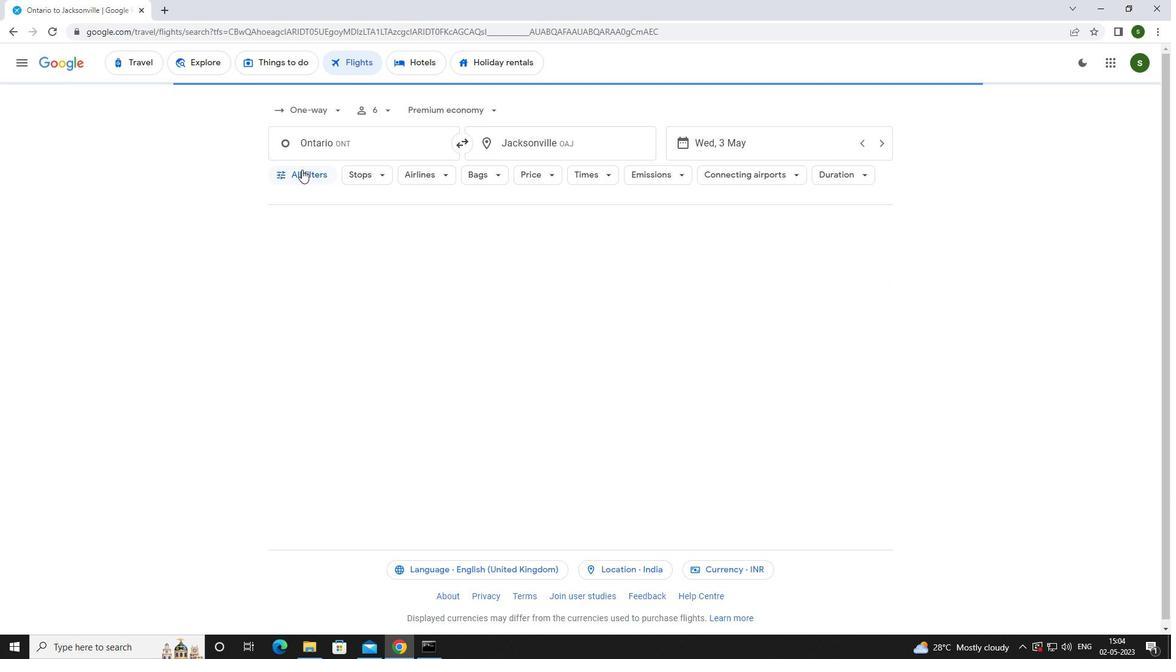 
Action: Mouse moved to (440, 393)
Screenshot: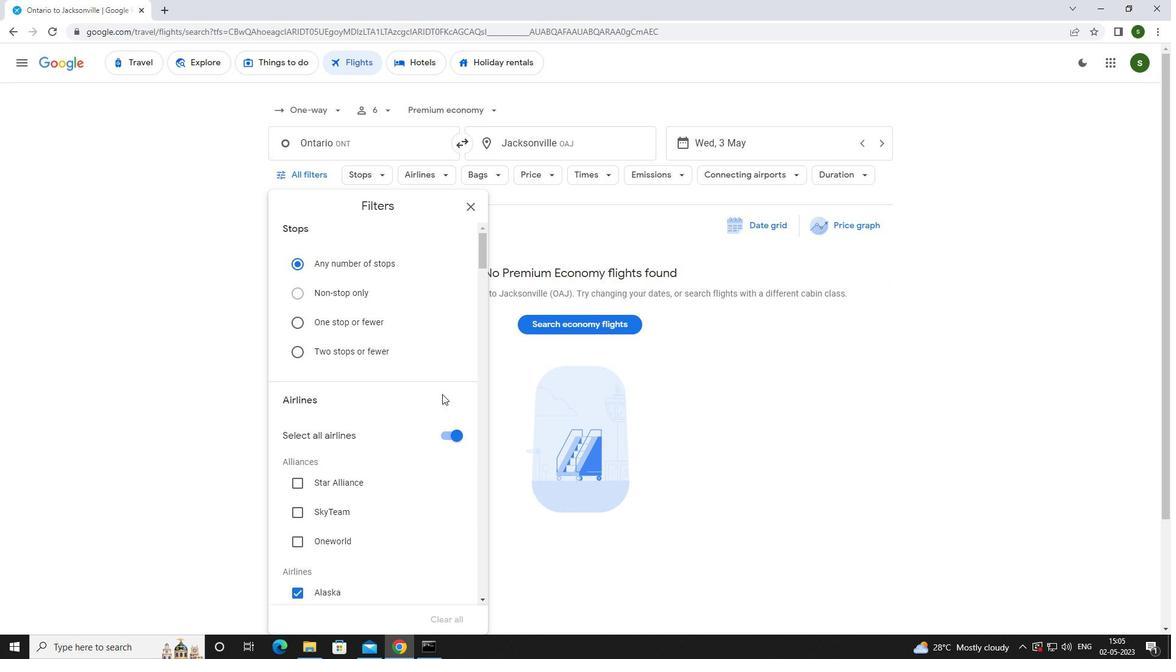 
Action: Mouse scrolled (440, 392) with delta (0, 0)
Screenshot: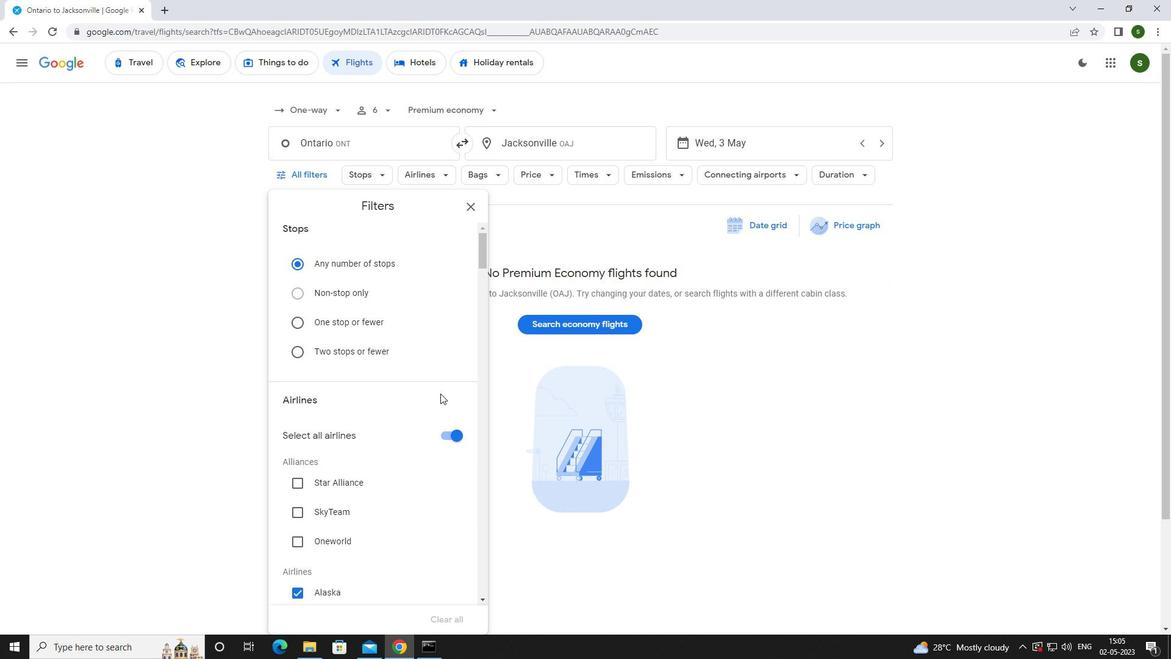 
Action: Mouse scrolled (440, 392) with delta (0, 0)
Screenshot: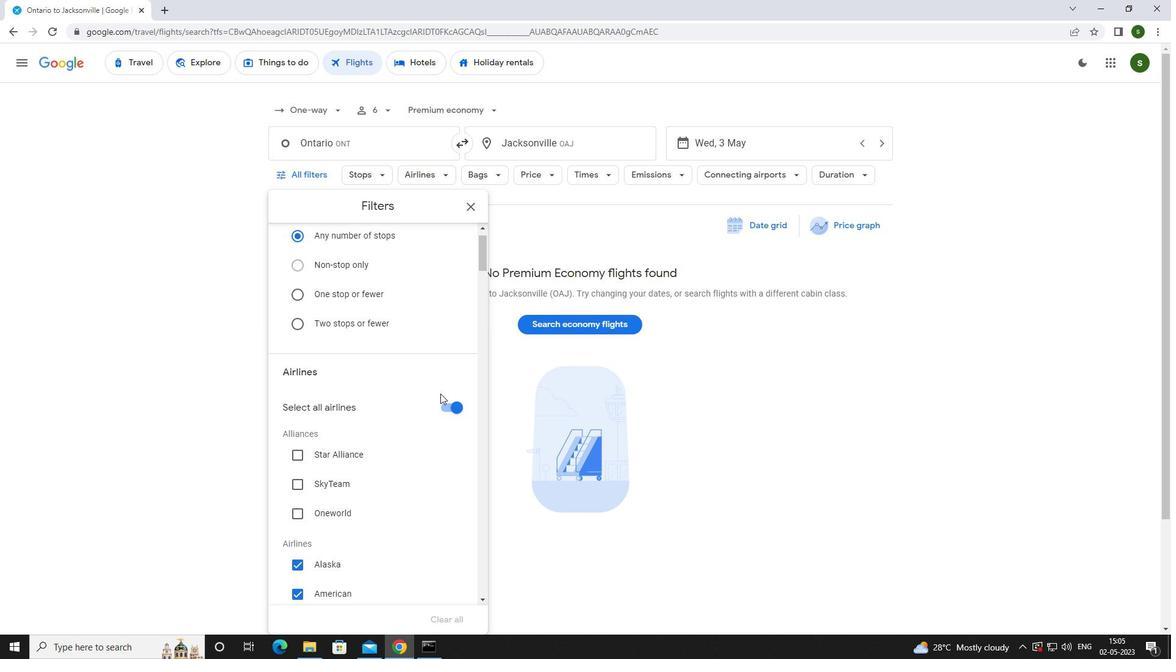 
Action: Mouse scrolled (440, 392) with delta (0, 0)
Screenshot: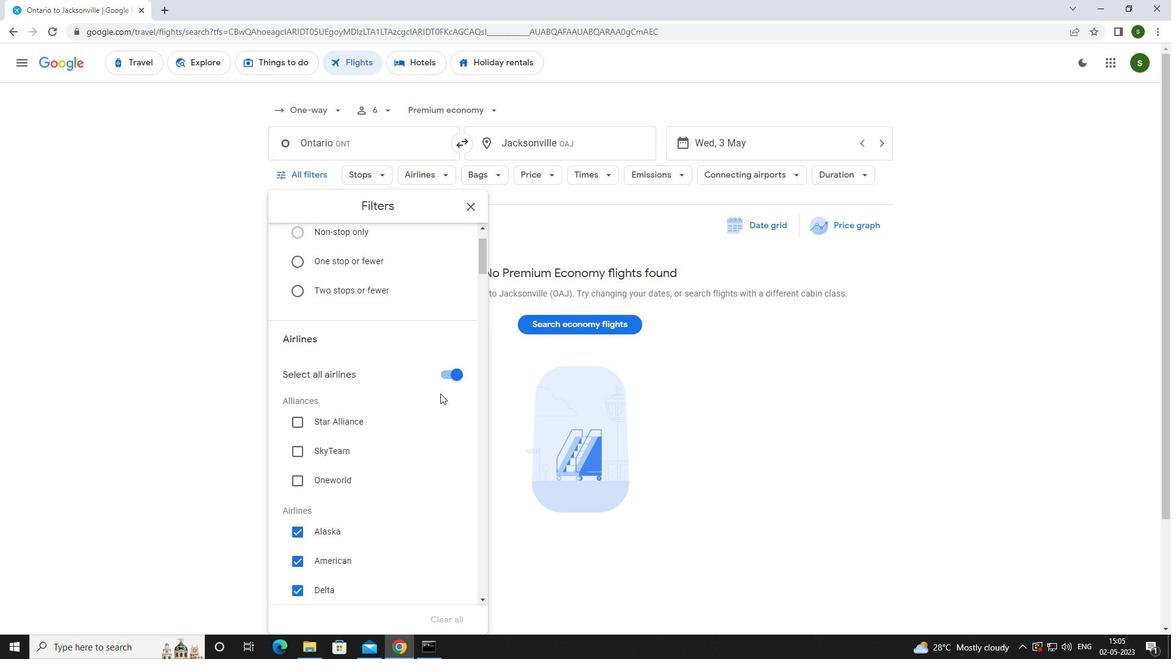 
Action: Mouse scrolled (440, 392) with delta (0, 0)
Screenshot: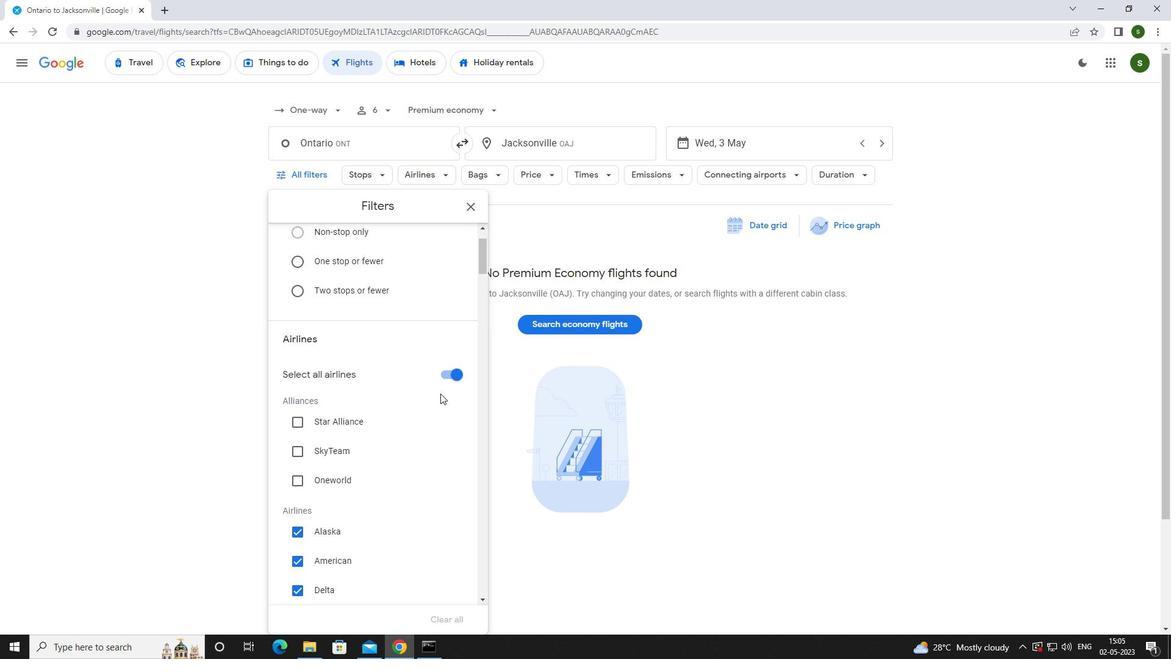 
Action: Mouse moved to (439, 392)
Screenshot: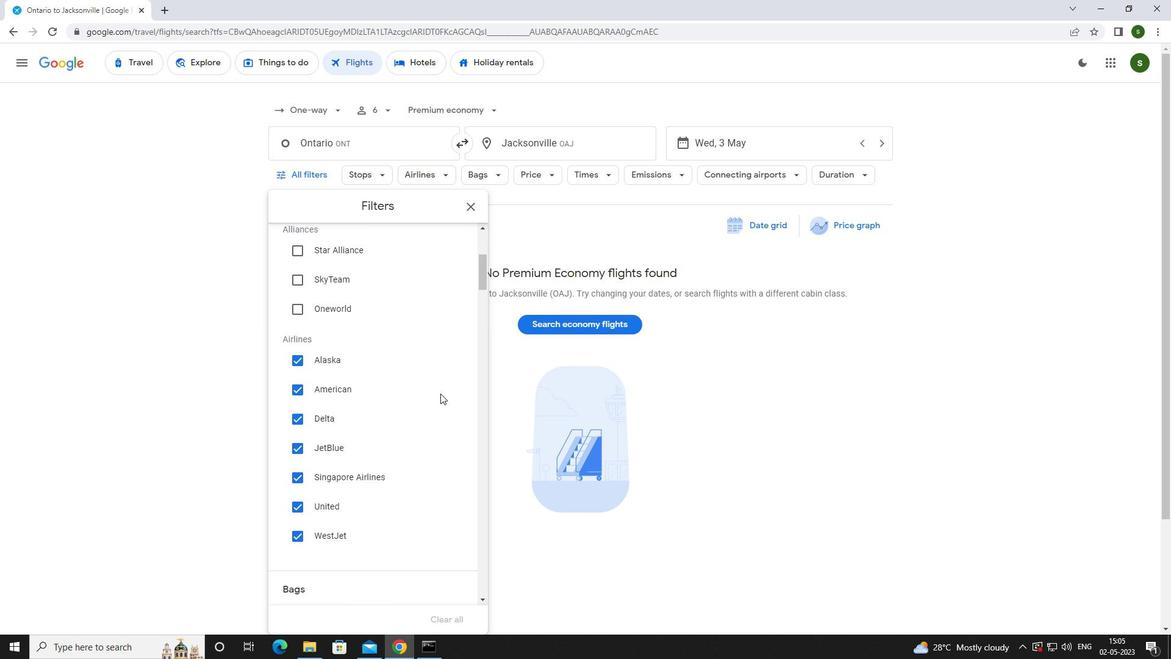 
Action: Mouse scrolled (439, 392) with delta (0, 0)
Screenshot: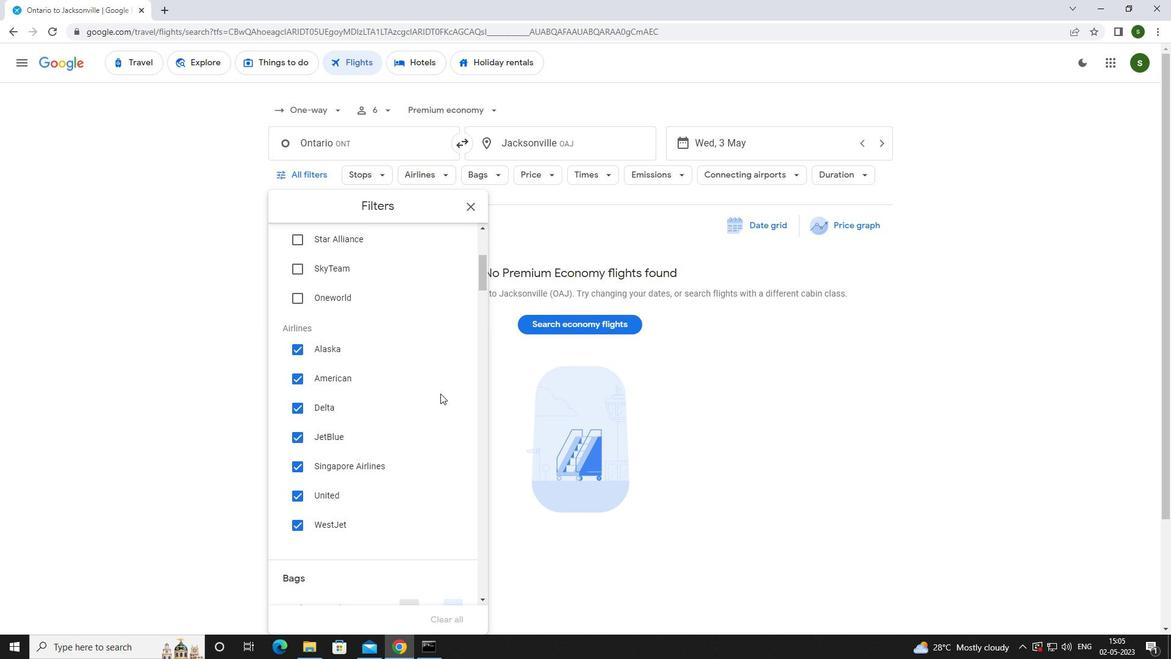 
Action: Mouse scrolled (439, 392) with delta (0, 0)
Screenshot: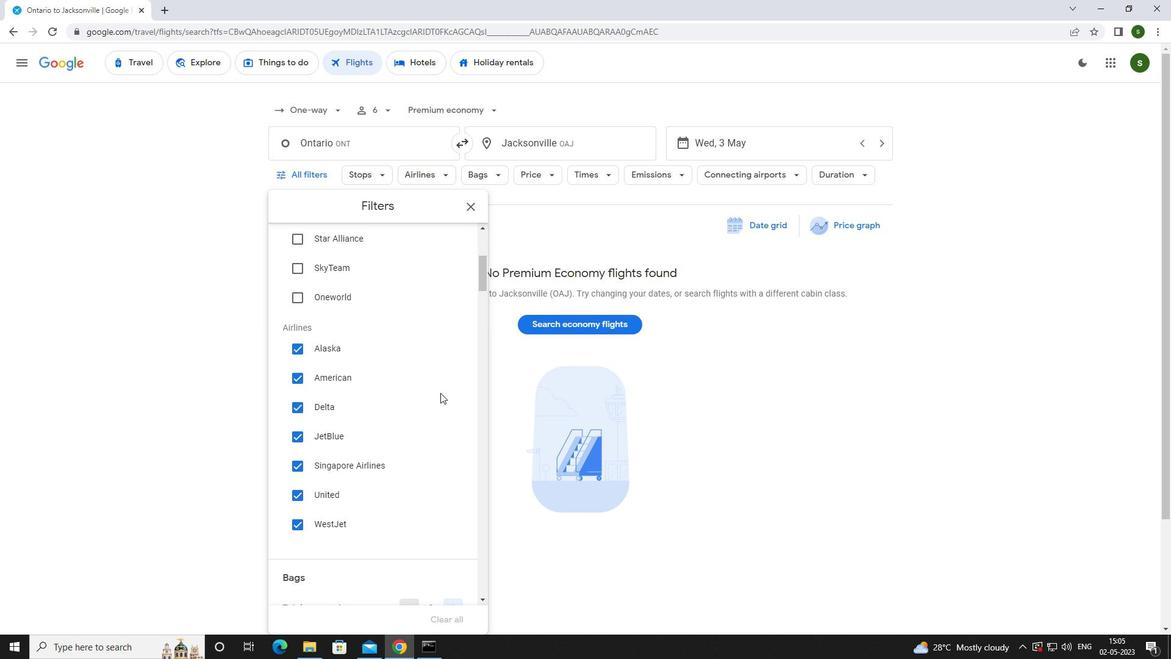 
Action: Mouse scrolled (439, 392) with delta (0, 0)
Screenshot: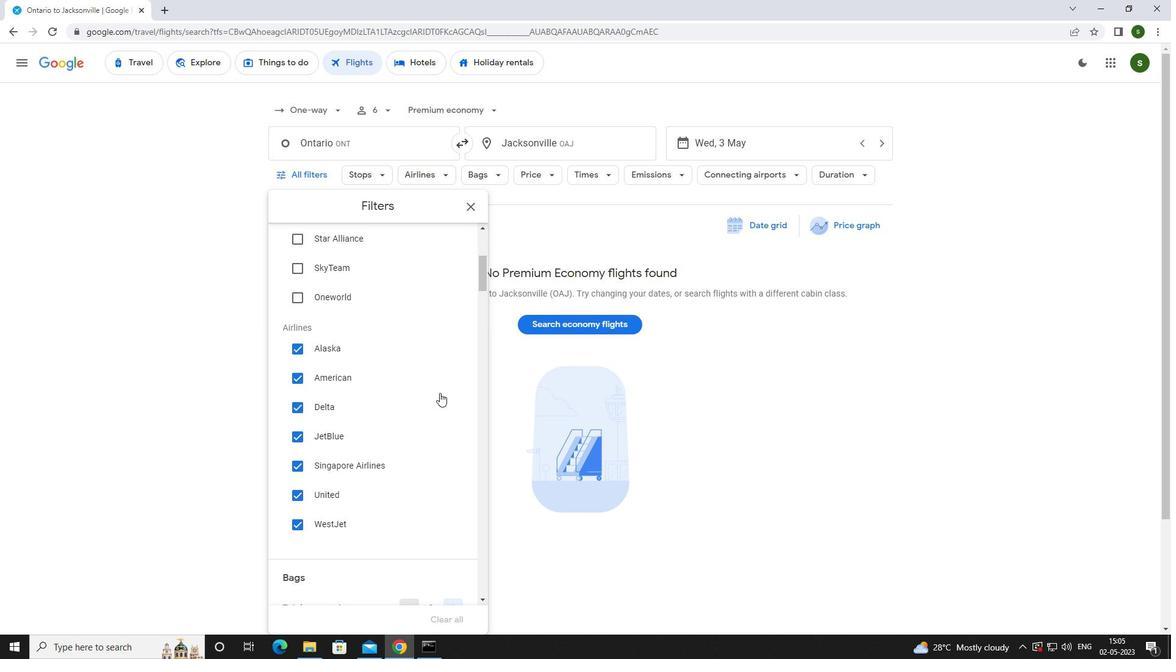 
Action: Mouse moved to (455, 453)
Screenshot: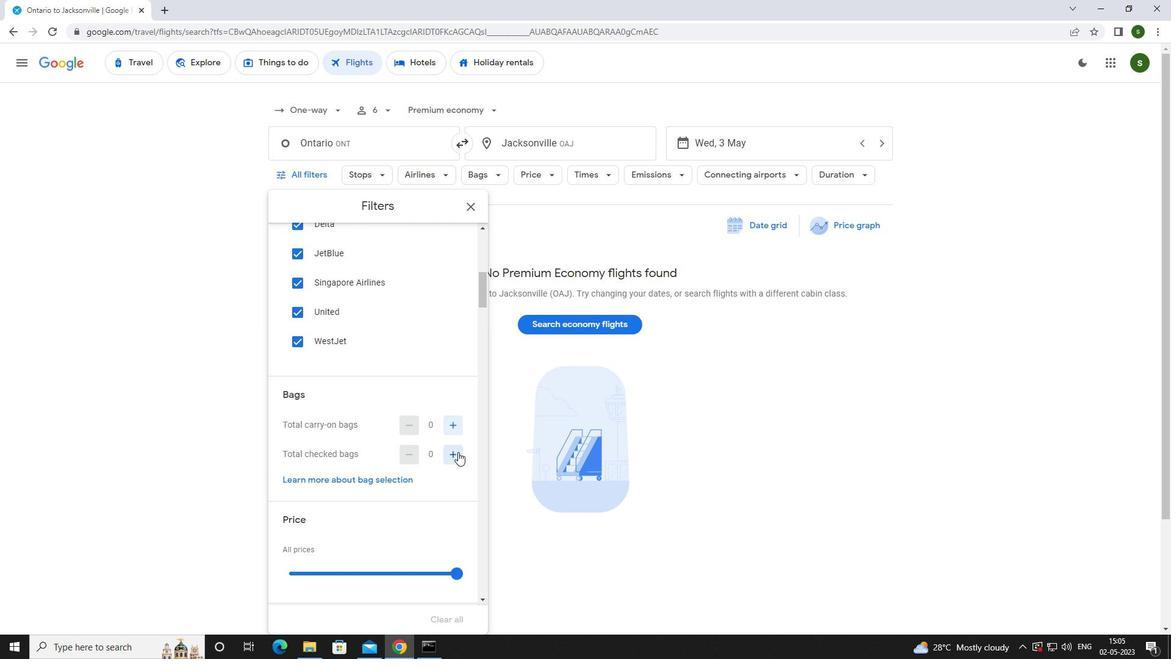 
Action: Mouse pressed left at (455, 453)
Screenshot: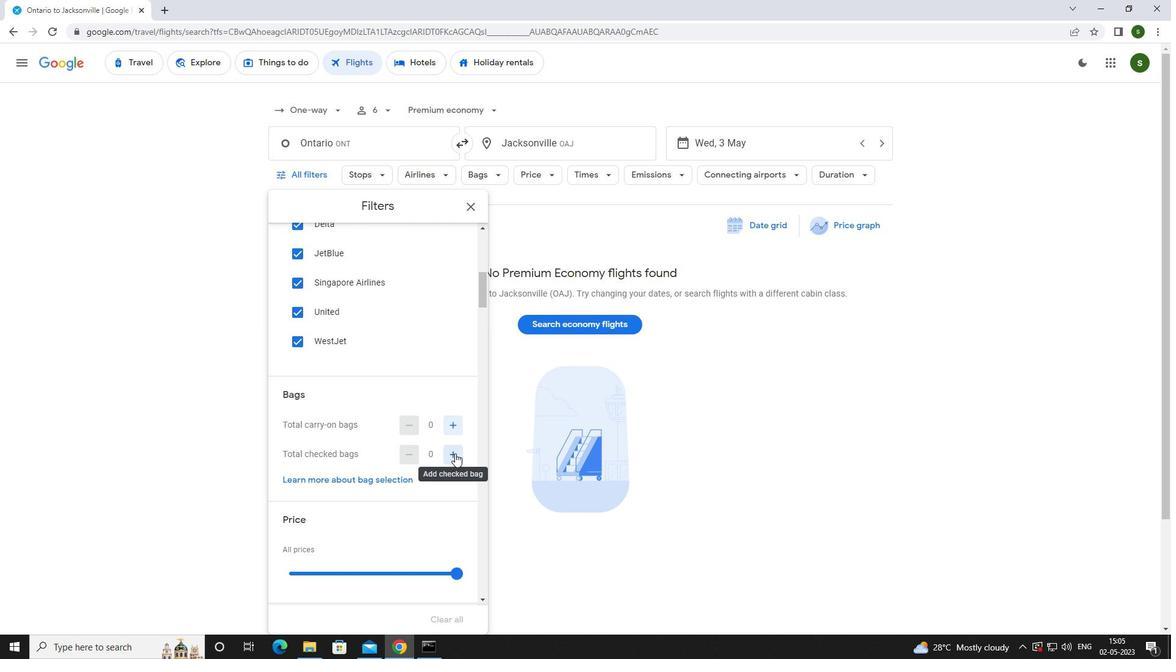 
Action: Mouse pressed left at (455, 453)
Screenshot: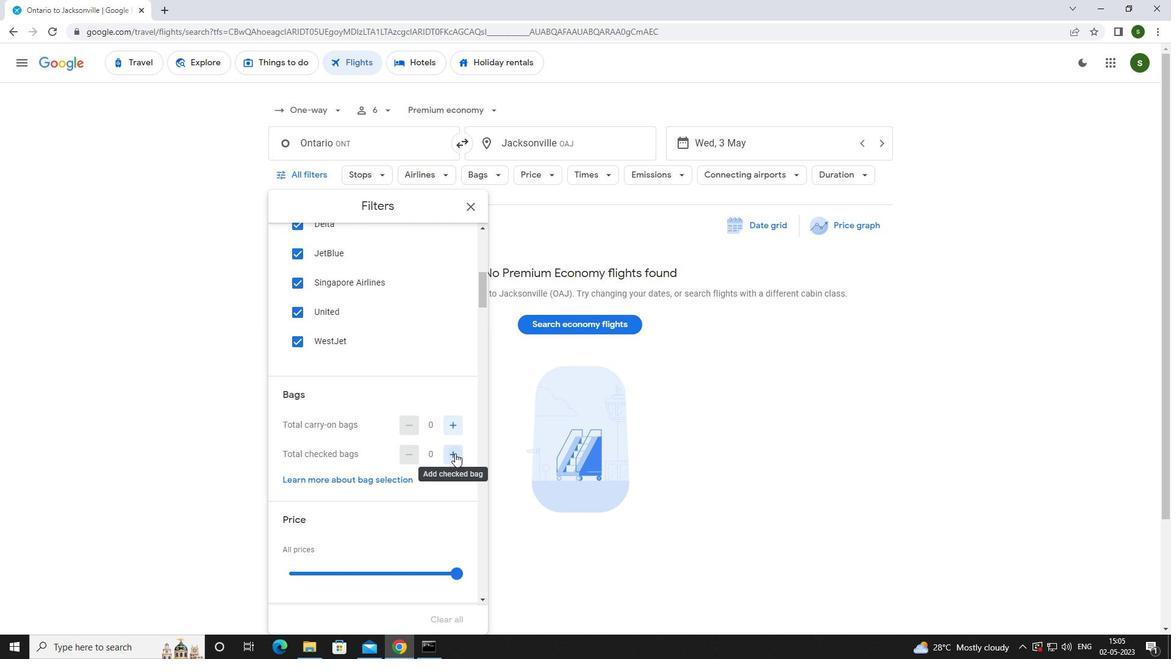 
Action: Mouse pressed left at (455, 453)
Screenshot: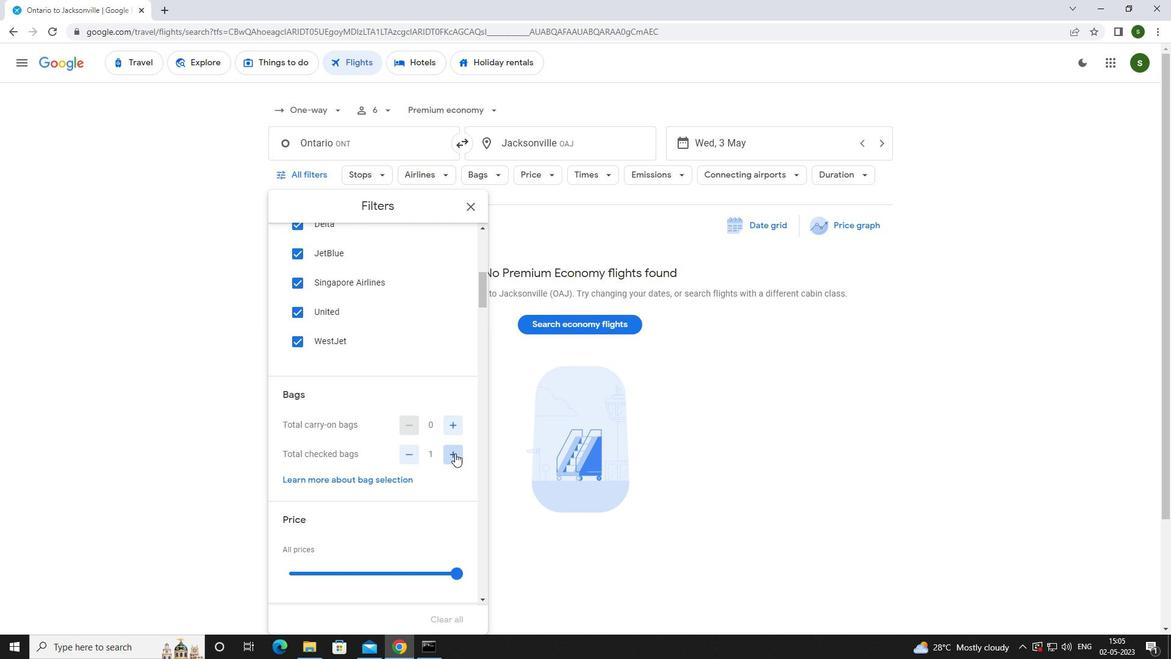 
Action: Mouse pressed left at (455, 453)
Screenshot: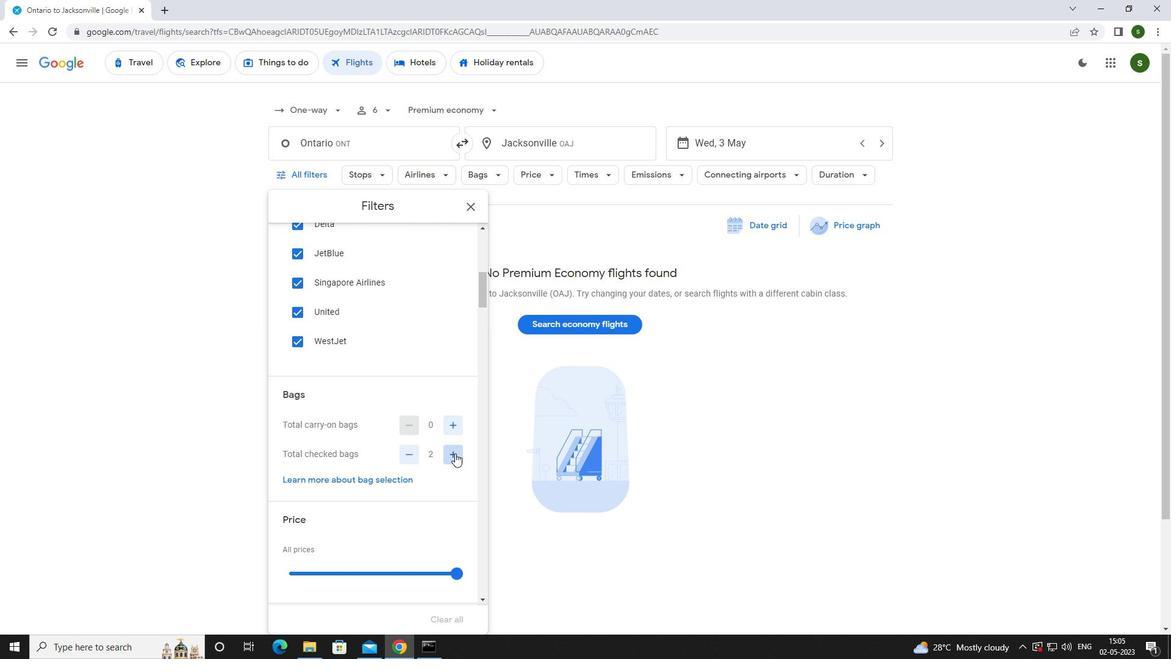
Action: Mouse pressed left at (455, 453)
Screenshot: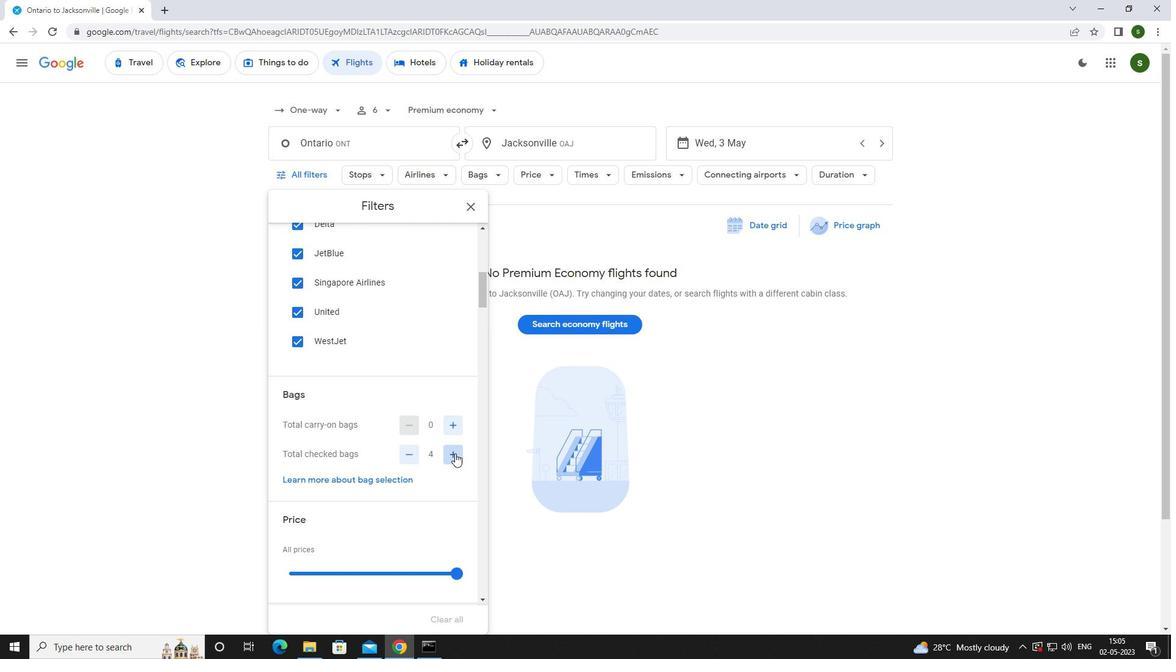 
Action: Mouse moved to (436, 460)
Screenshot: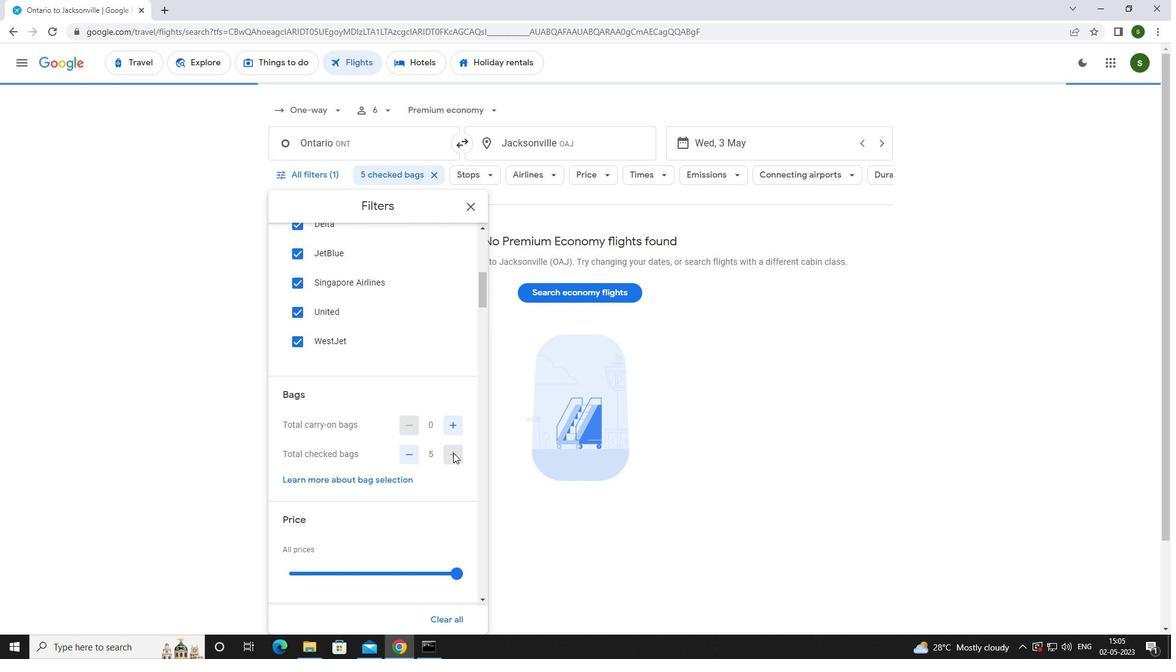 
Action: Mouse scrolled (436, 459) with delta (0, 0)
Screenshot: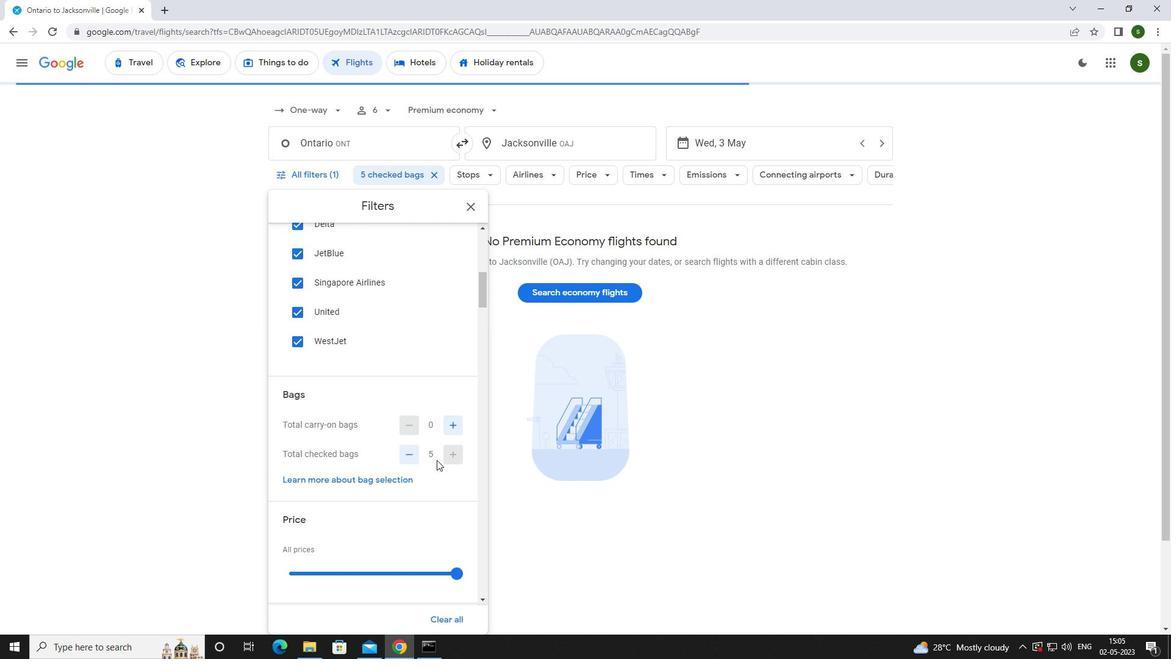
Action: Mouse scrolled (436, 459) with delta (0, 0)
Screenshot: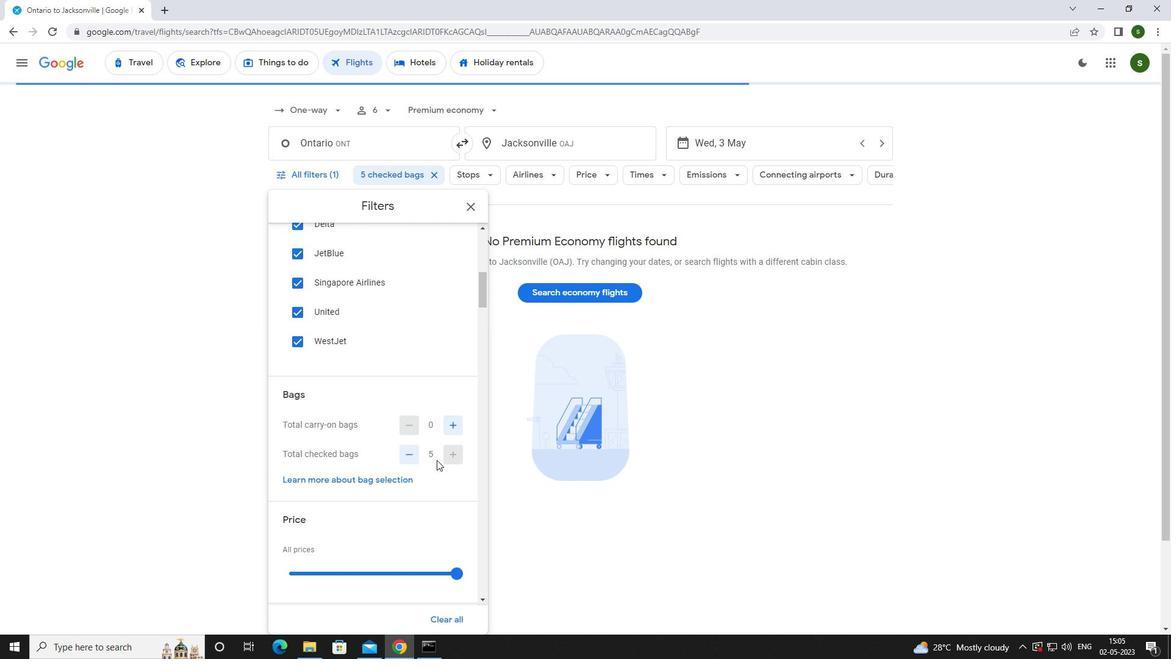 
Action: Mouse moved to (460, 453)
Screenshot: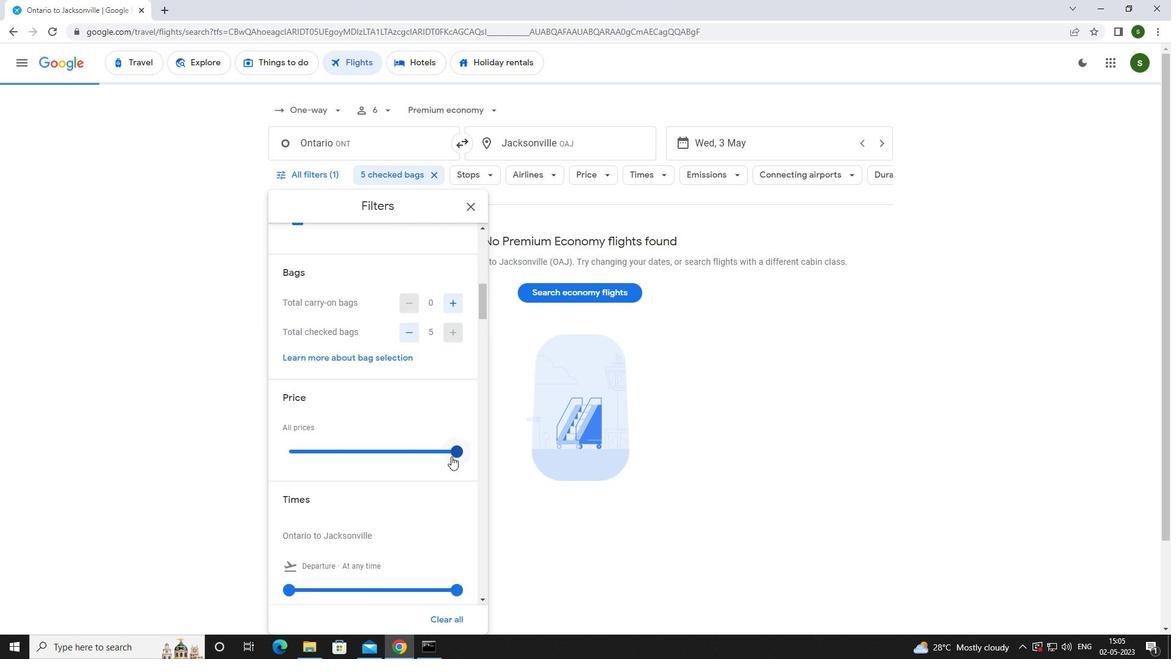 
Action: Mouse pressed left at (460, 453)
Screenshot: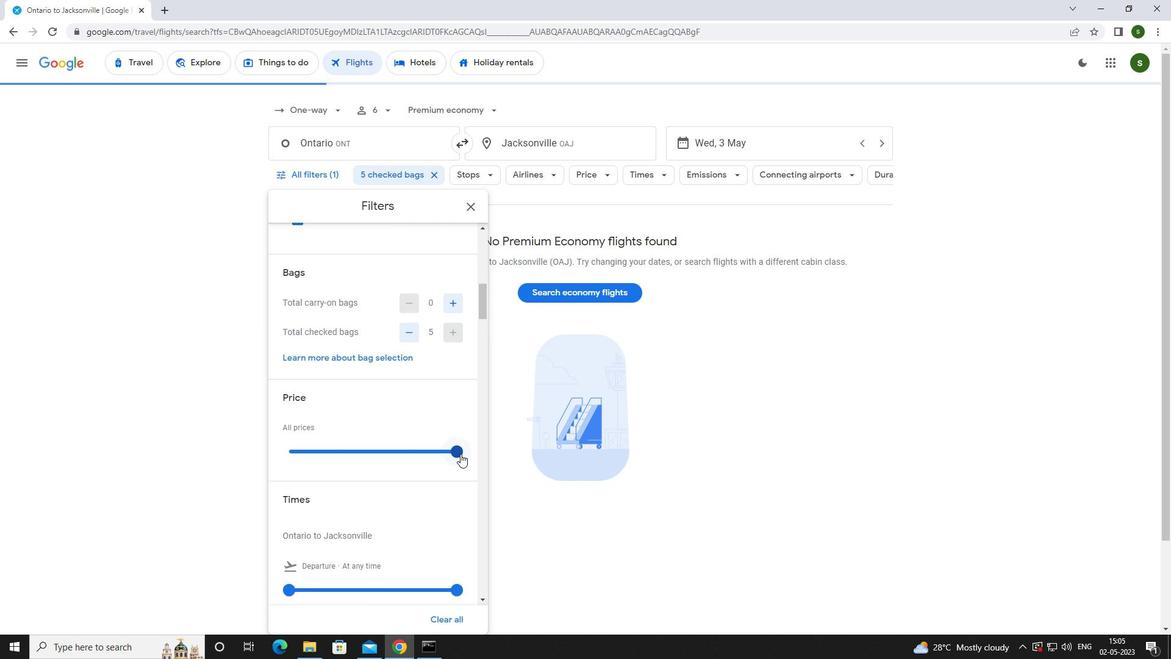 
Action: Mouse scrolled (460, 453) with delta (0, 0)
Screenshot: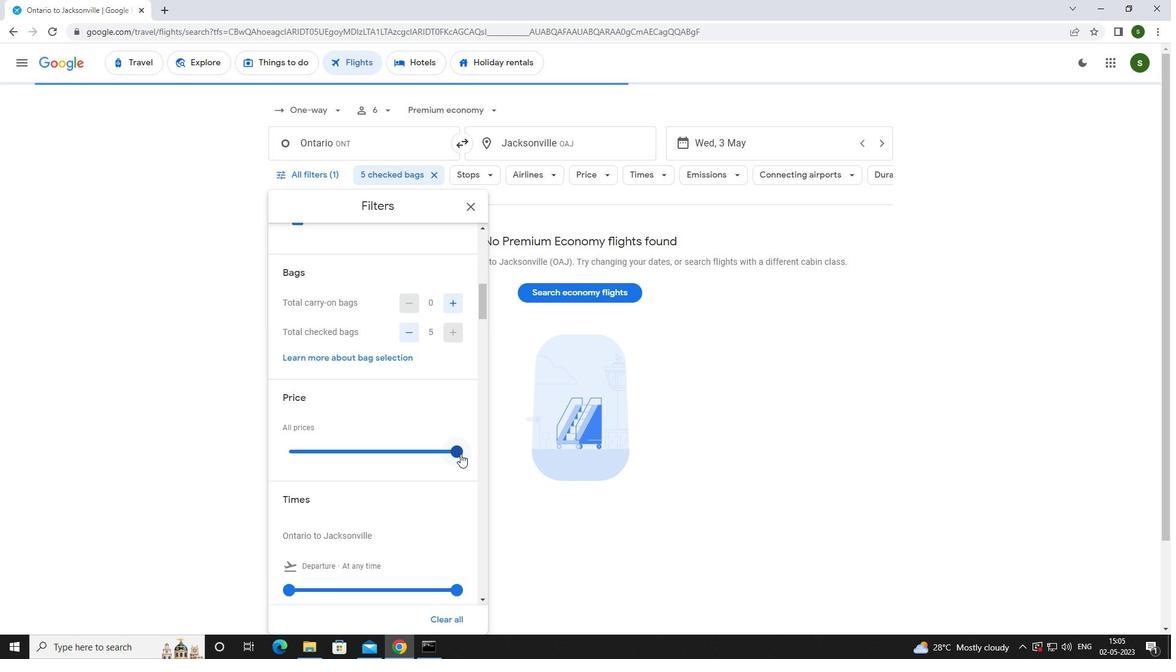
Action: Mouse moved to (293, 525)
Screenshot: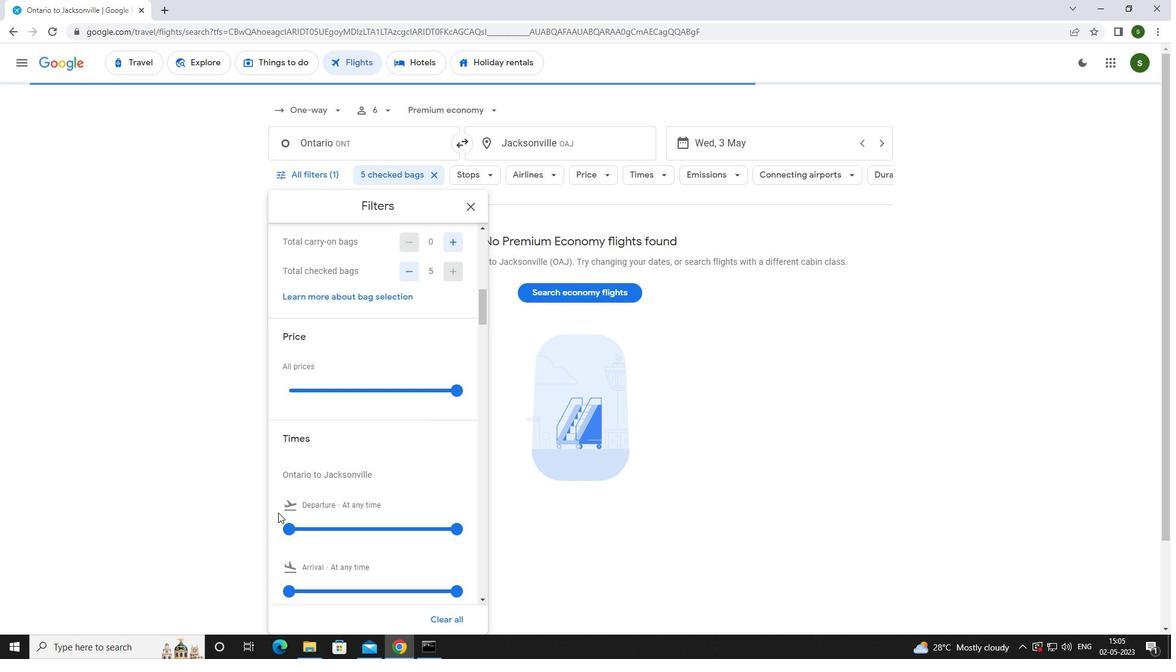 
Action: Mouse pressed left at (293, 525)
Screenshot: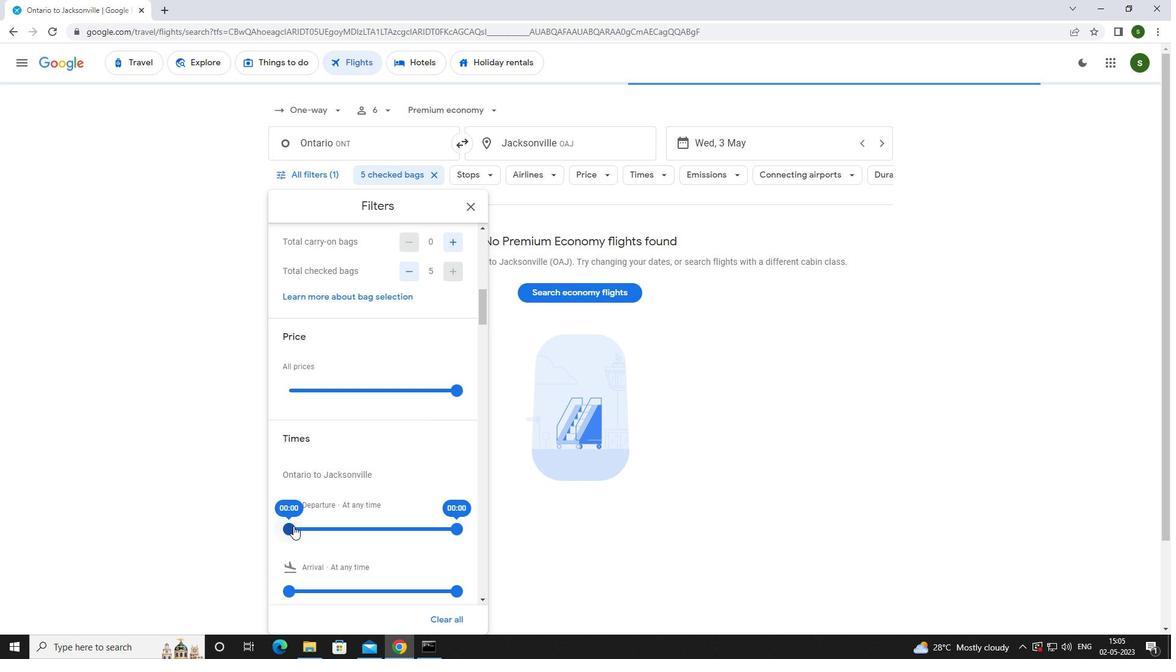 
Action: Mouse moved to (651, 514)
Screenshot: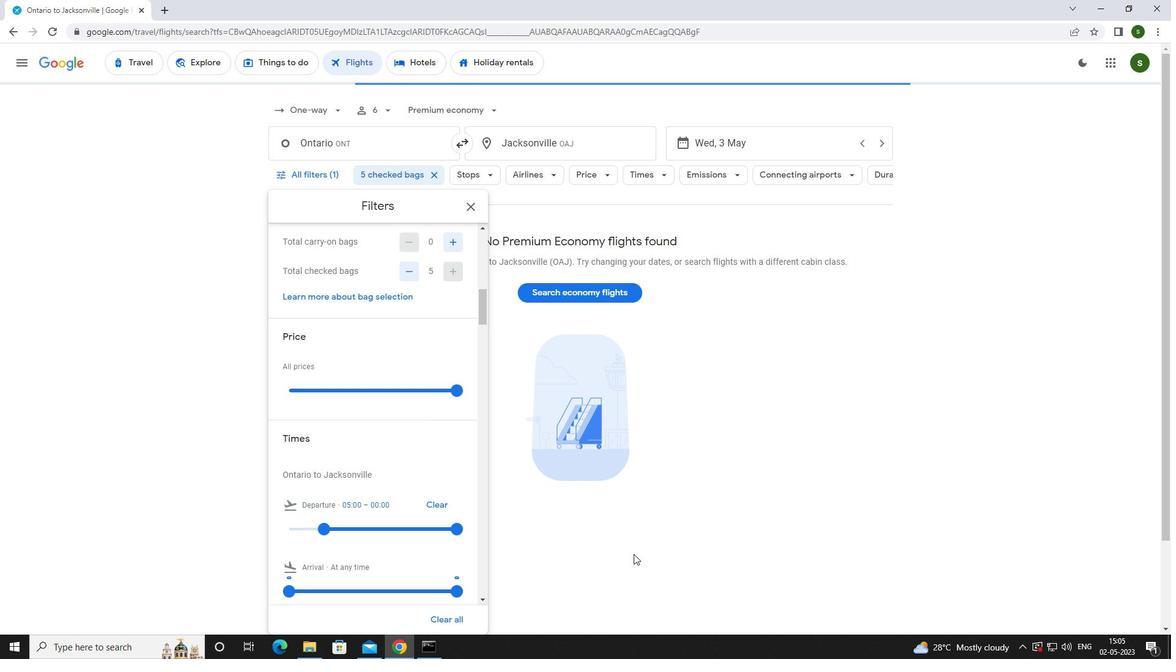 
Action: Mouse pressed left at (651, 514)
Screenshot: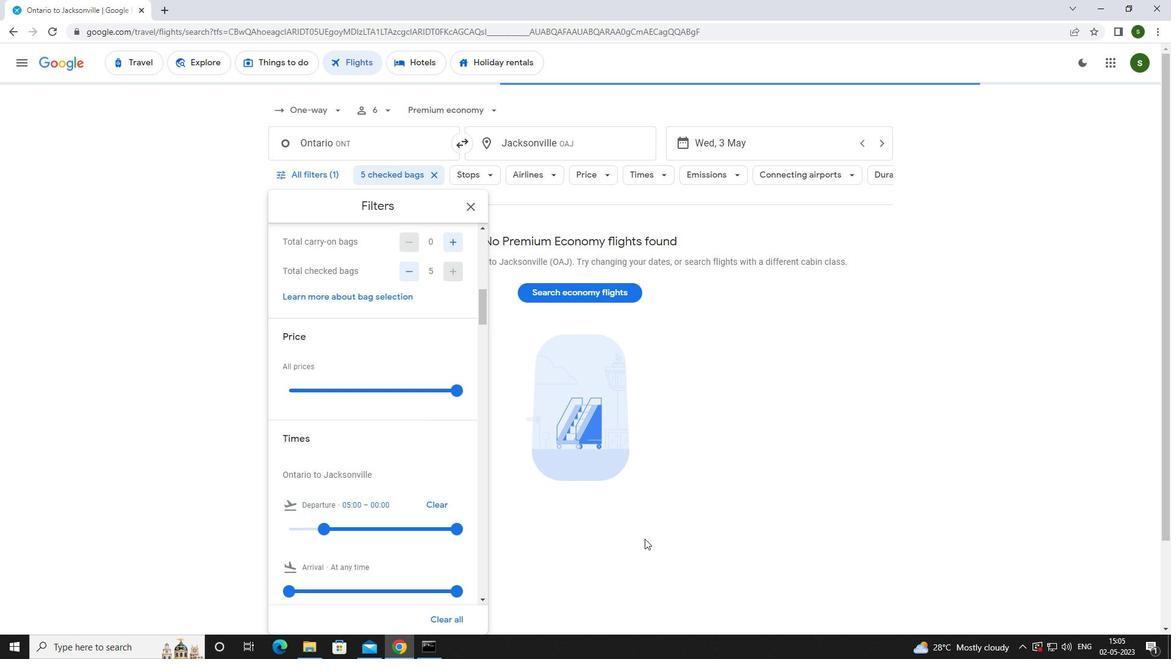 
